 Task: Create a due date automation trigger when advanced on, on the wednesday after a card is due add fields without custom field "Resume" set to a number lower than 1 and lower or equal to 10 at 11:00 AM.
Action: Mouse moved to (1254, 103)
Screenshot: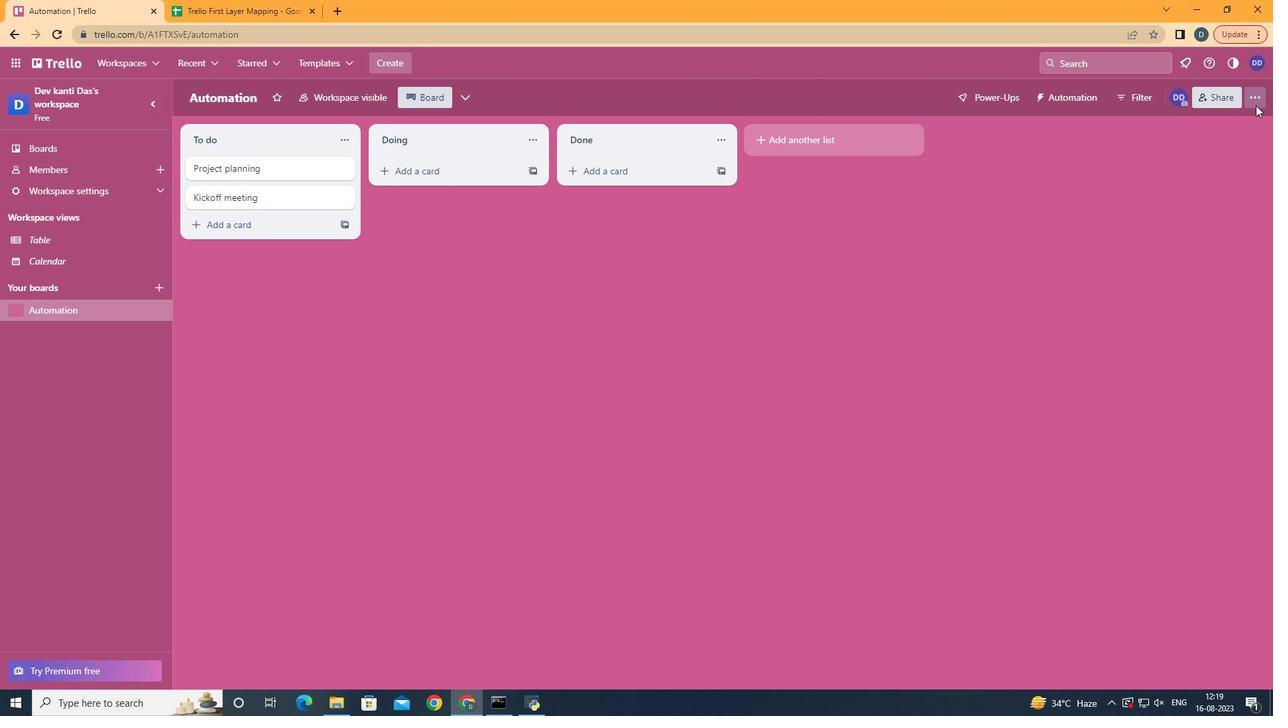 
Action: Mouse pressed left at (1254, 103)
Screenshot: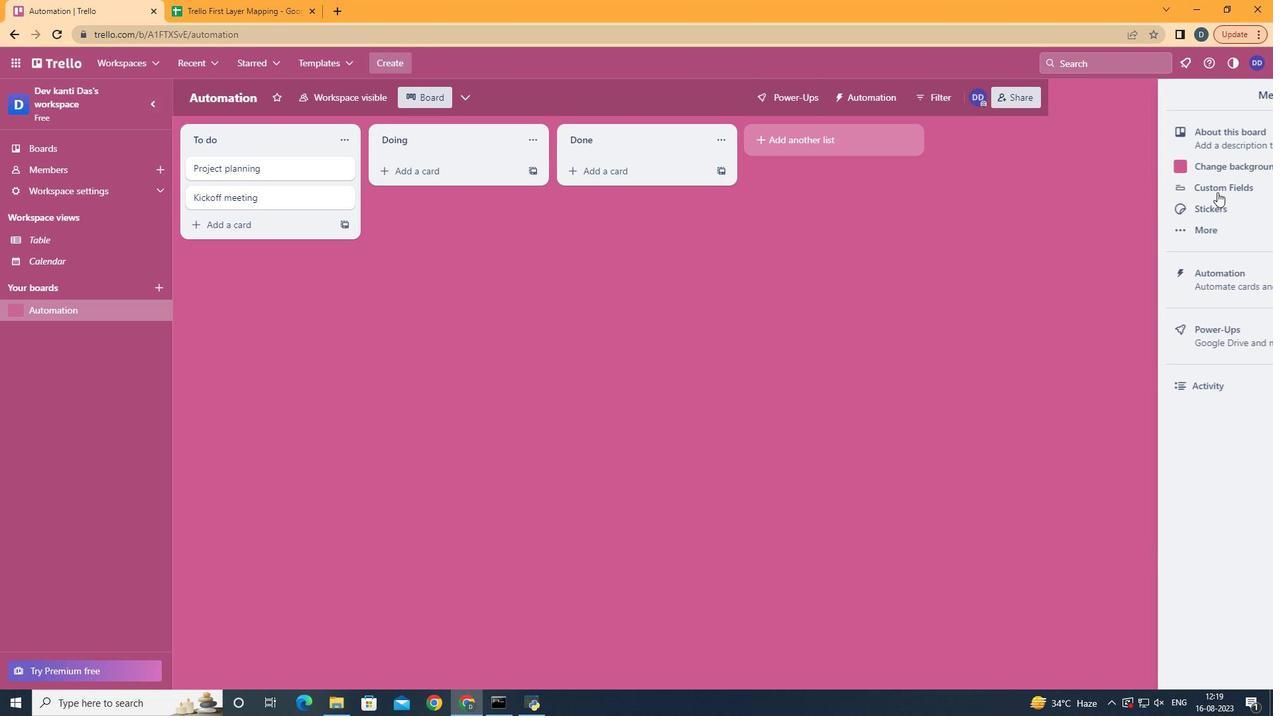 
Action: Mouse moved to (1173, 278)
Screenshot: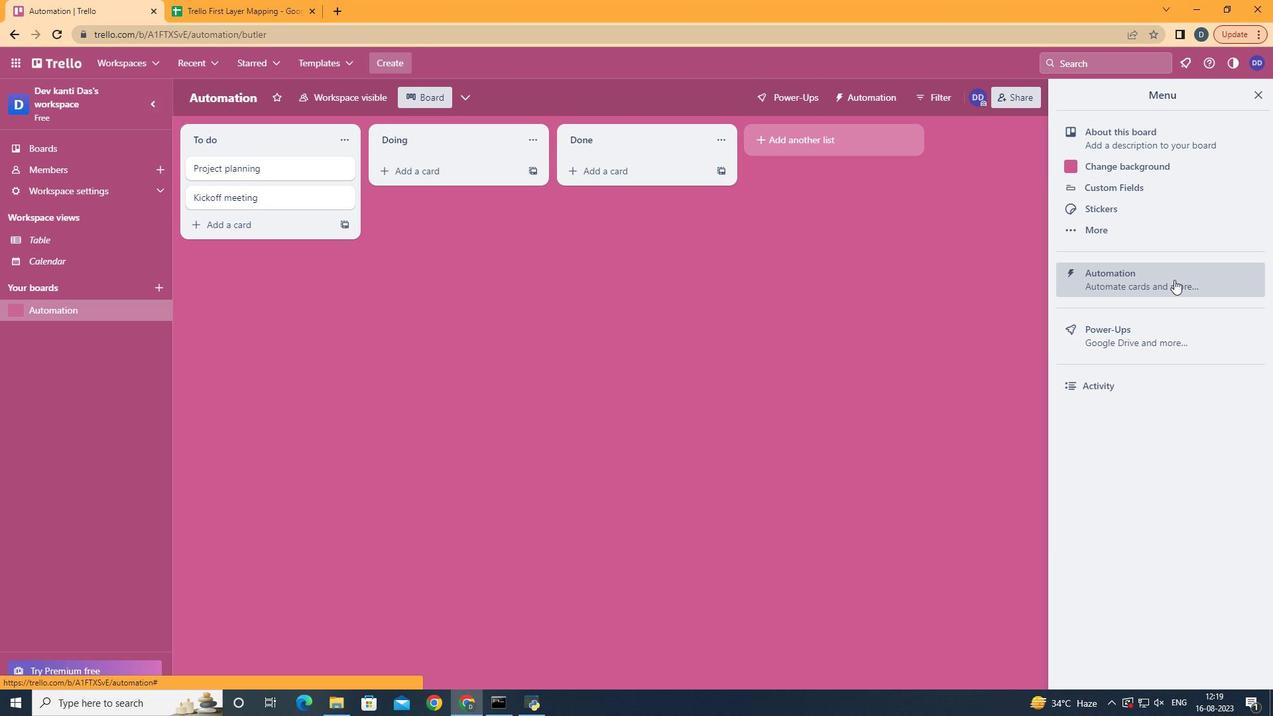 
Action: Mouse pressed left at (1173, 278)
Screenshot: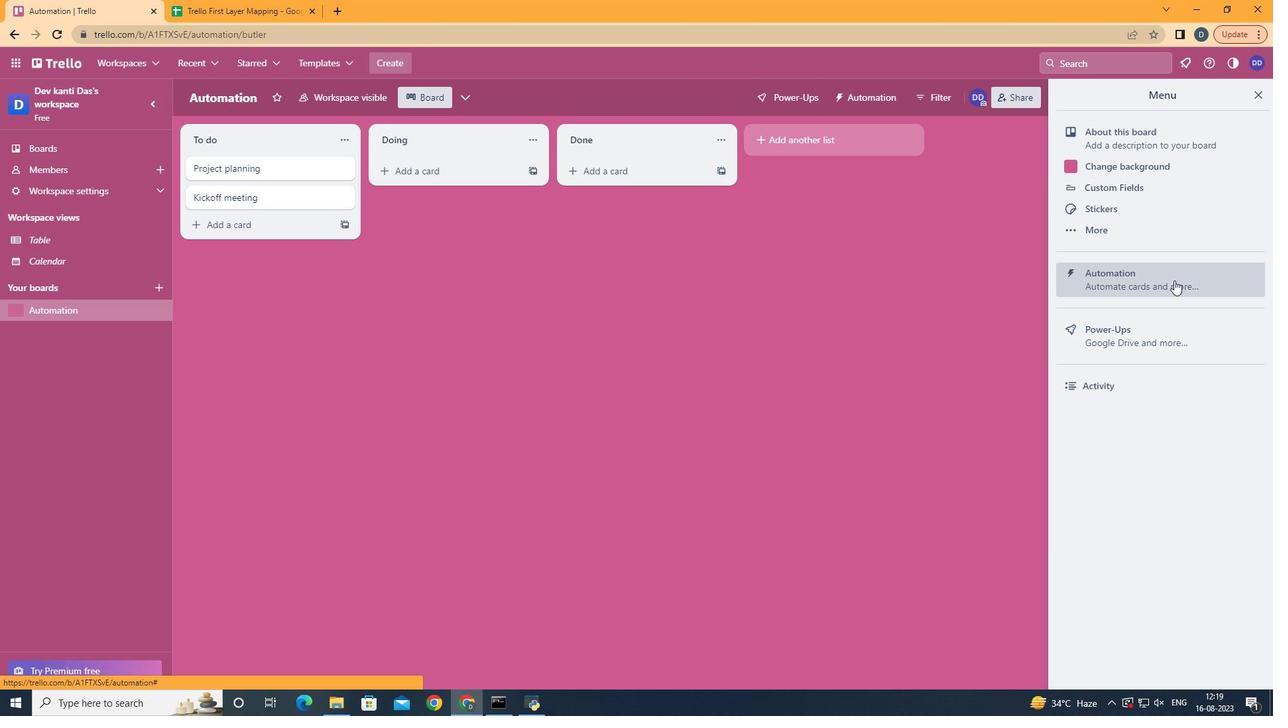 
Action: Mouse moved to (228, 267)
Screenshot: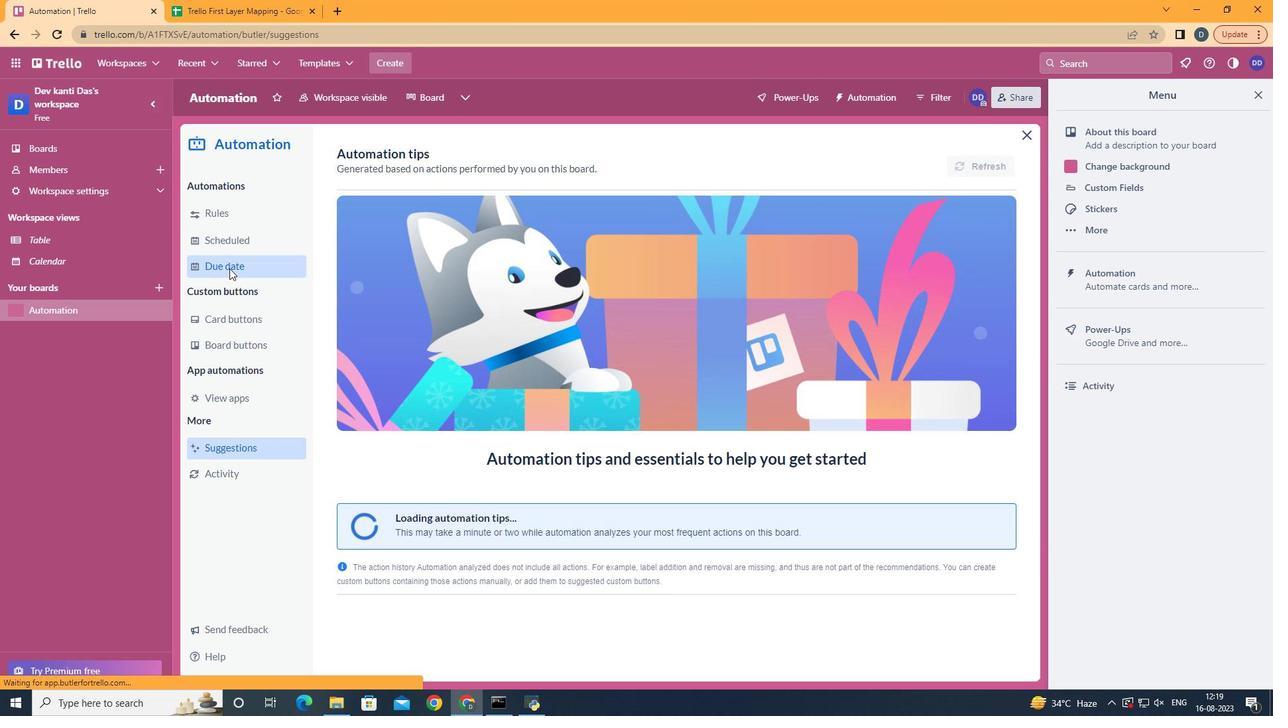 
Action: Mouse pressed left at (228, 267)
Screenshot: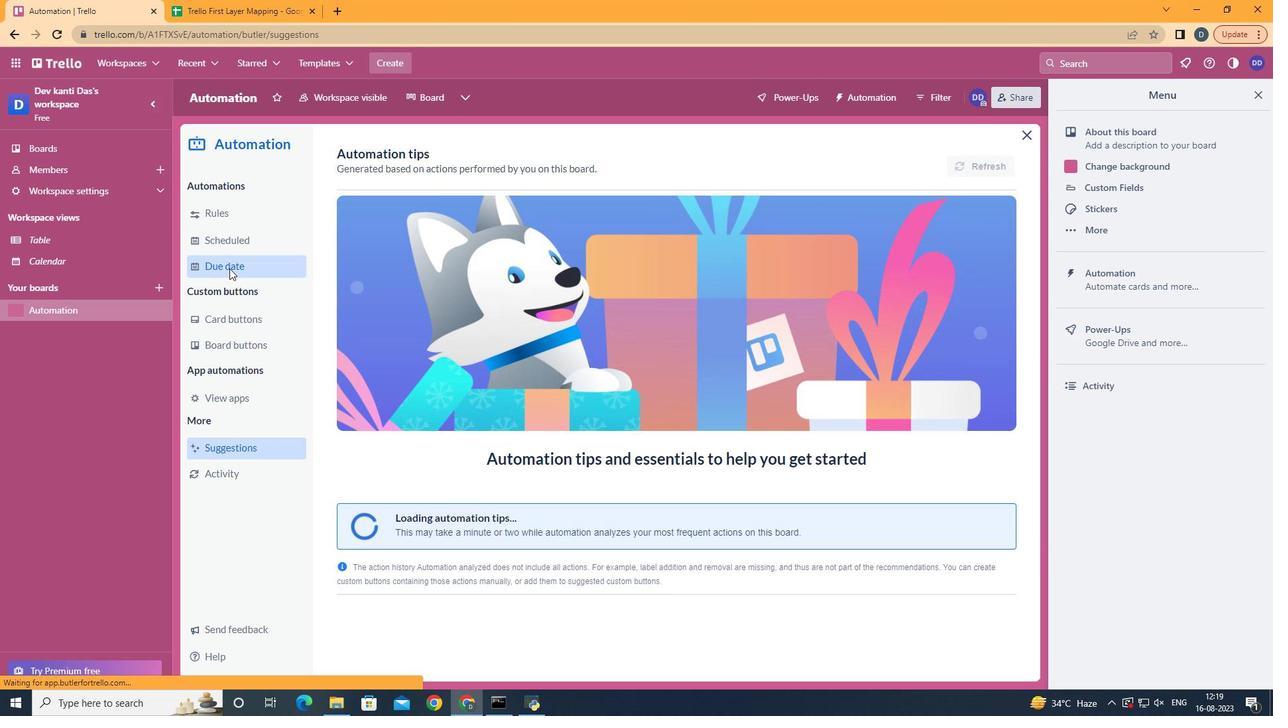 
Action: Mouse moved to (929, 162)
Screenshot: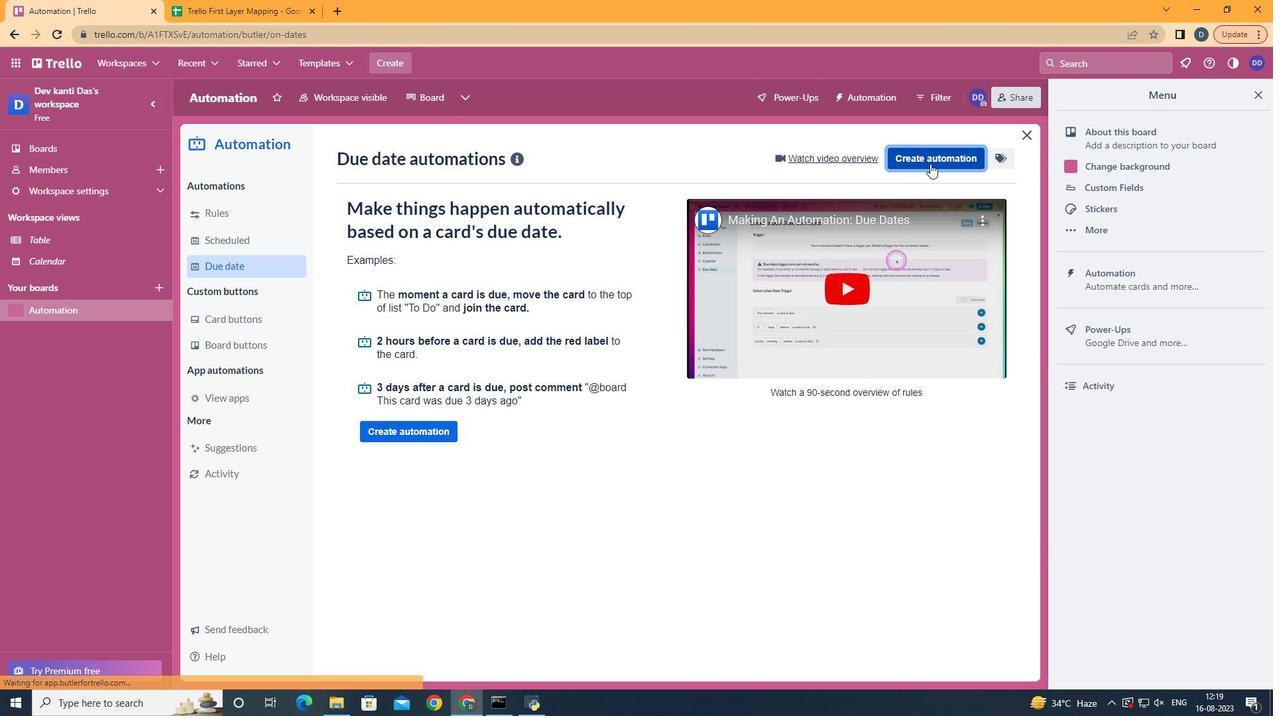 
Action: Mouse pressed left at (929, 162)
Screenshot: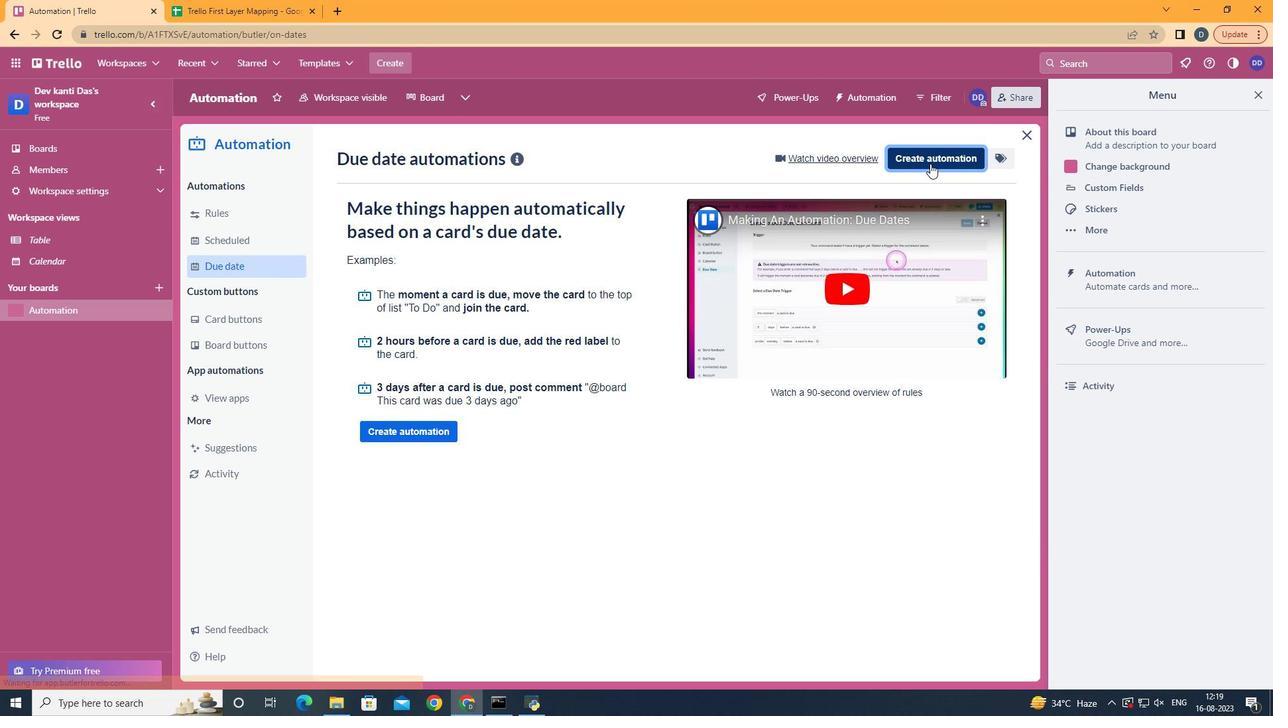 
Action: Mouse moved to (626, 273)
Screenshot: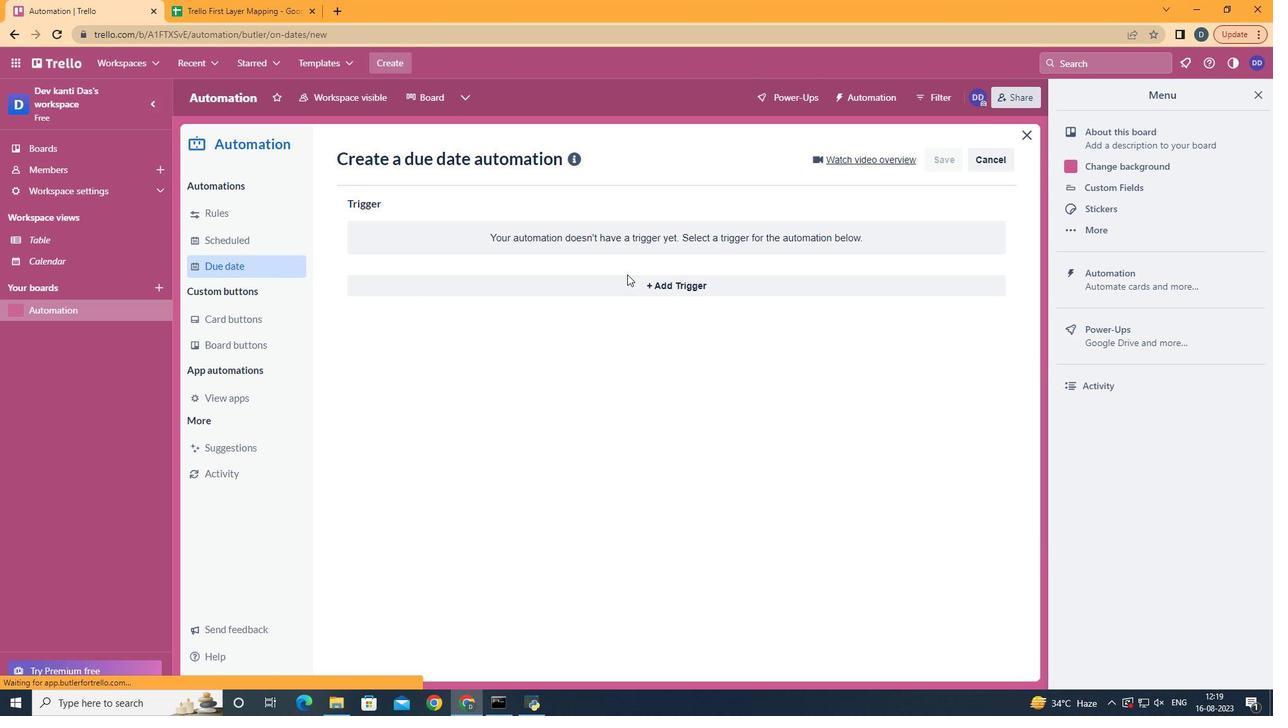 
Action: Mouse pressed left at (626, 273)
Screenshot: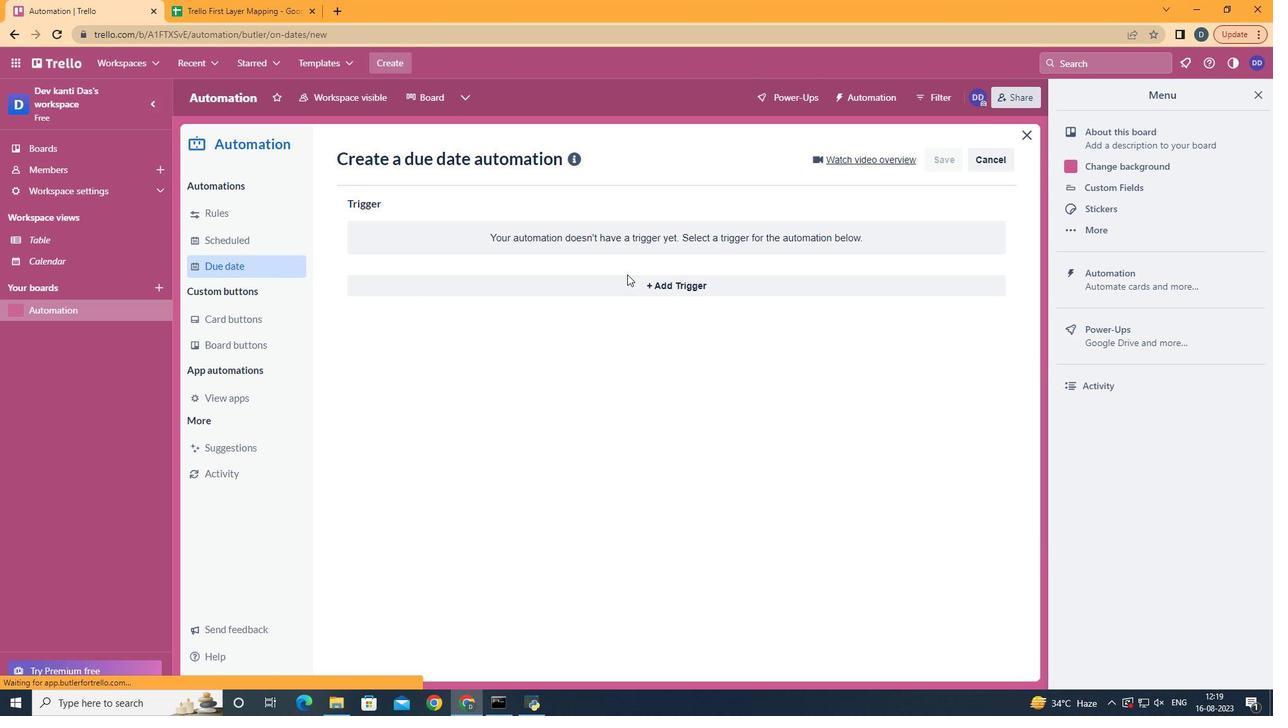 
Action: Mouse moved to (624, 278)
Screenshot: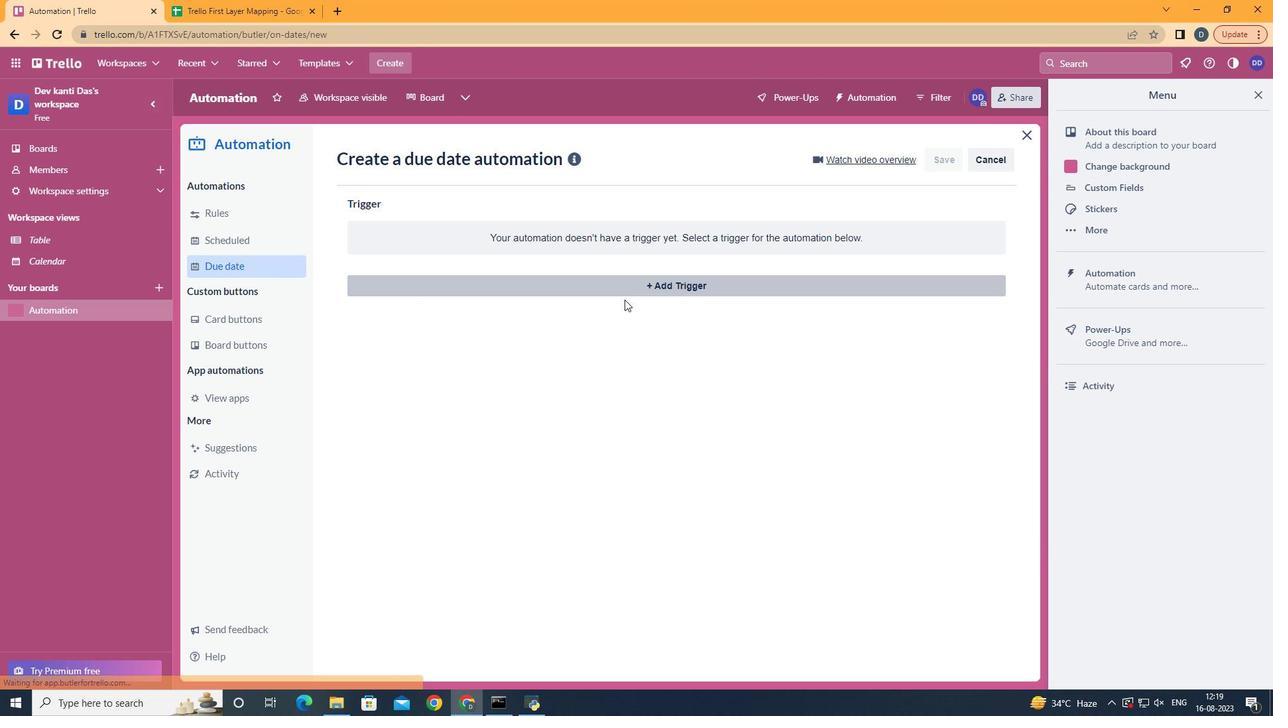
Action: Mouse pressed left at (624, 278)
Screenshot: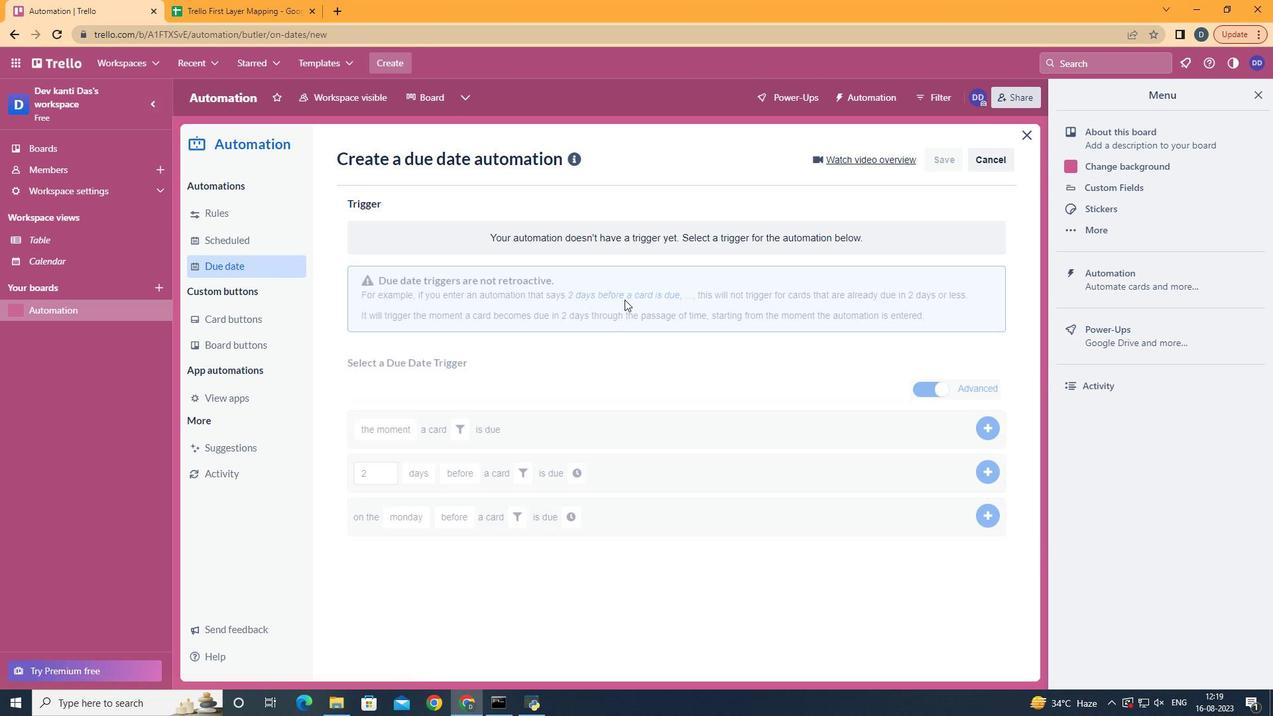 
Action: Mouse moved to (429, 401)
Screenshot: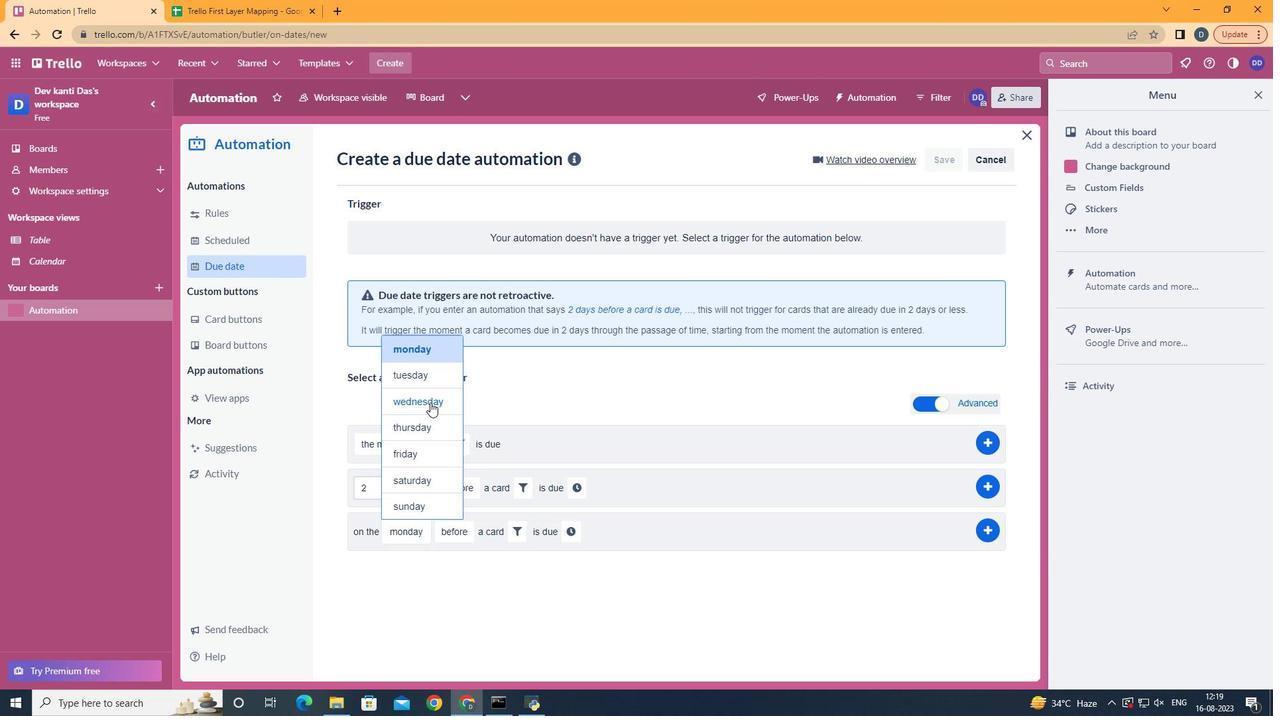 
Action: Mouse pressed left at (429, 401)
Screenshot: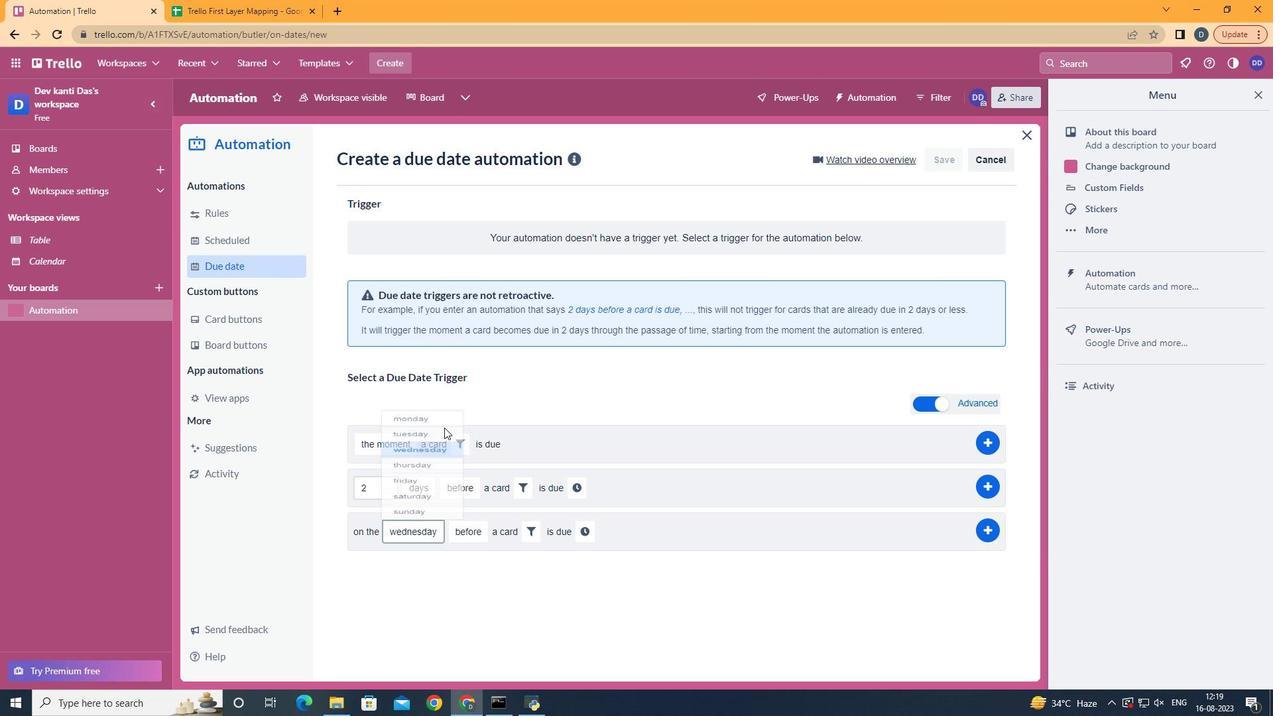 
Action: Mouse moved to (490, 584)
Screenshot: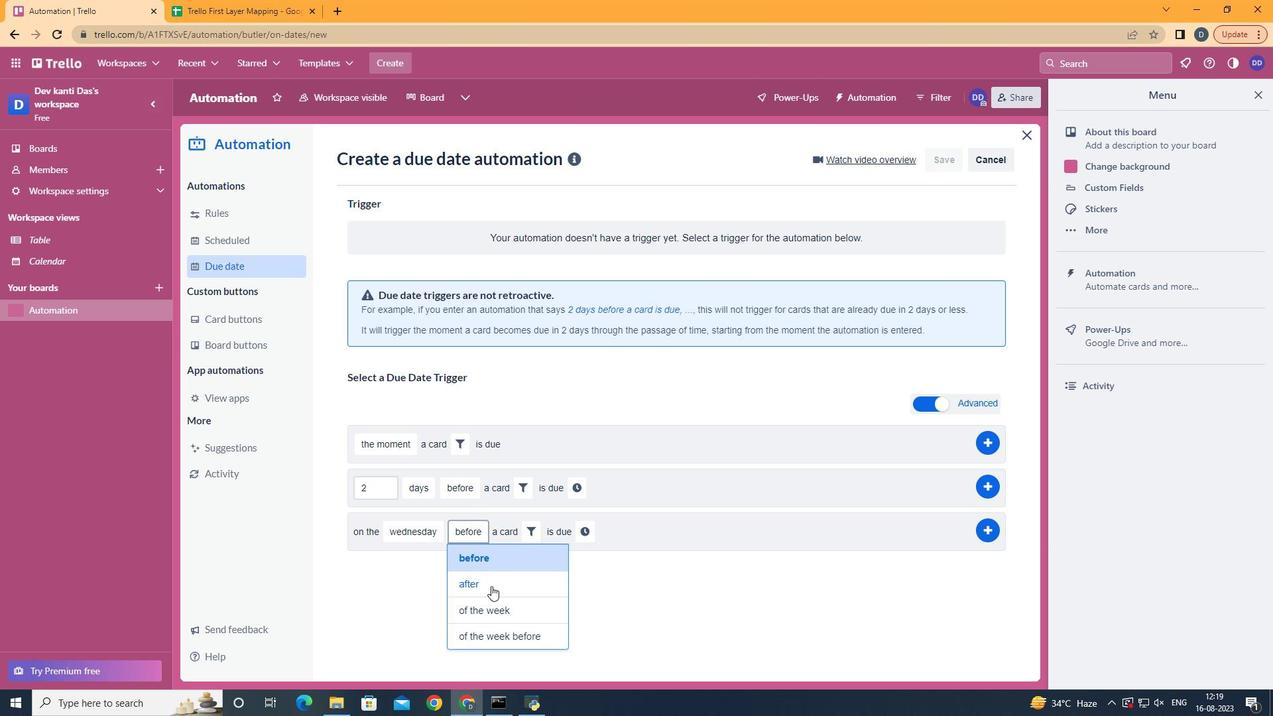 
Action: Mouse pressed left at (490, 584)
Screenshot: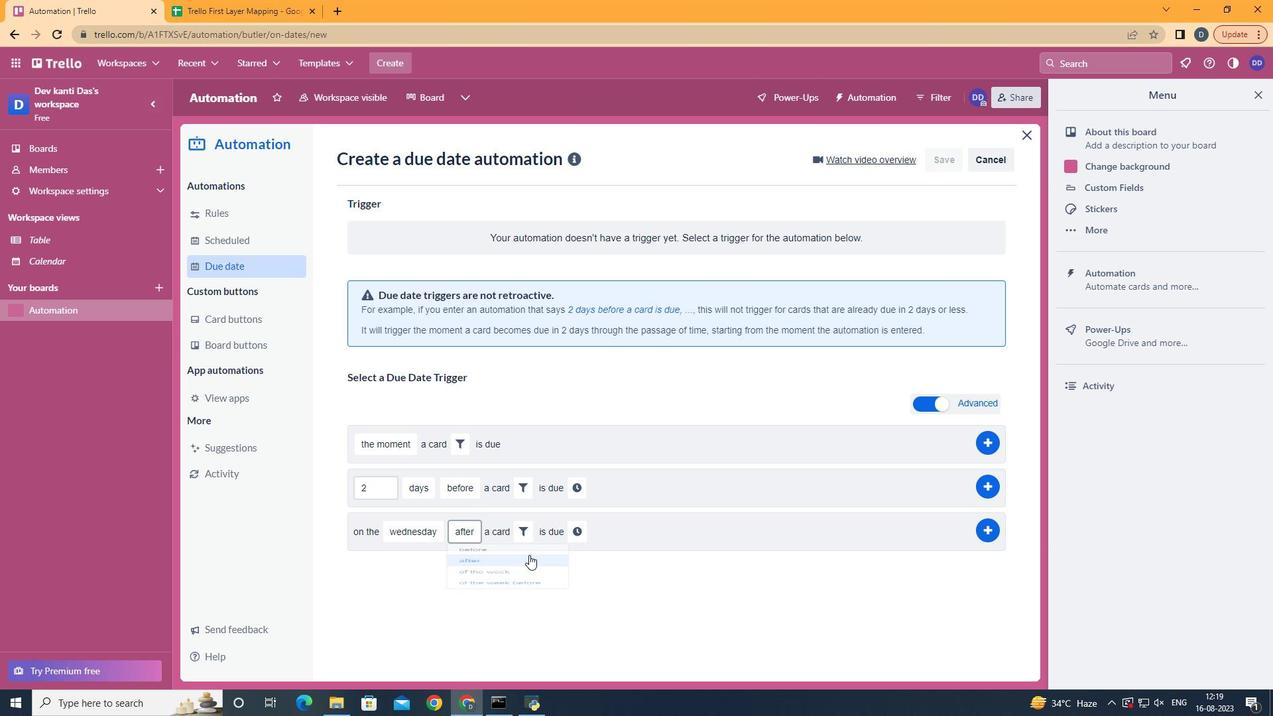 
Action: Mouse moved to (527, 535)
Screenshot: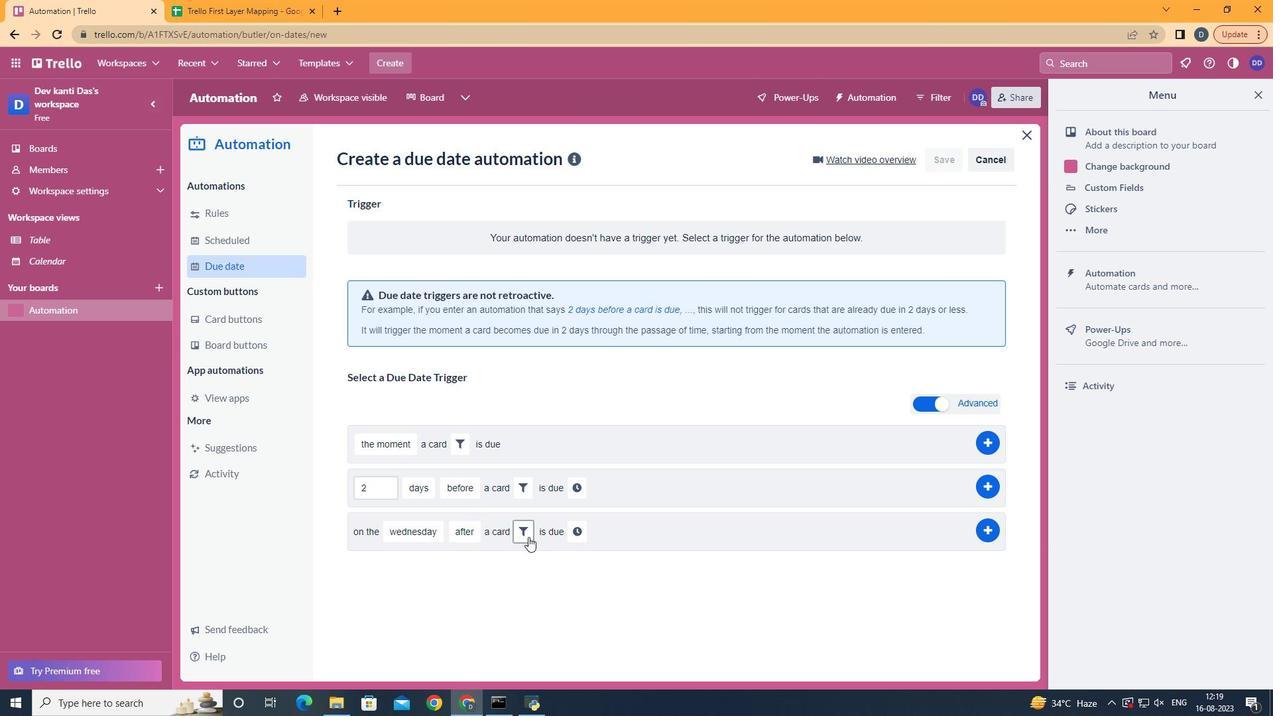 
Action: Mouse pressed left at (527, 535)
Screenshot: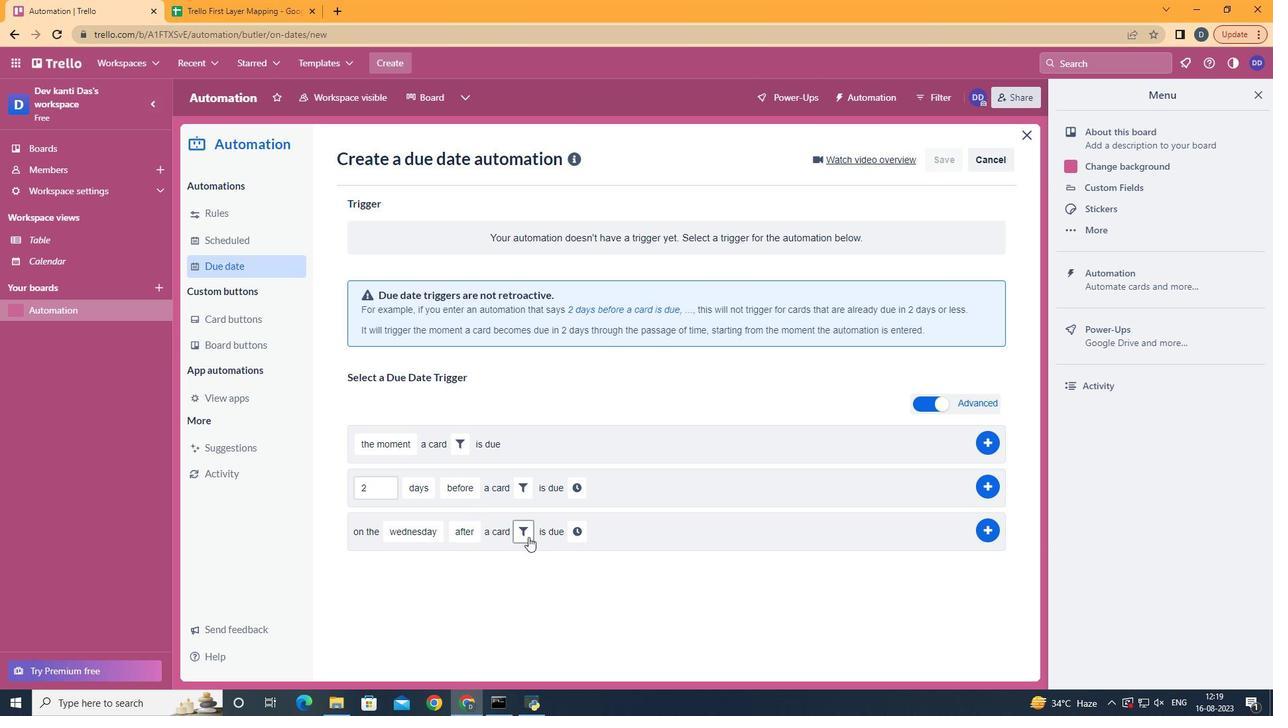 
Action: Mouse moved to (742, 565)
Screenshot: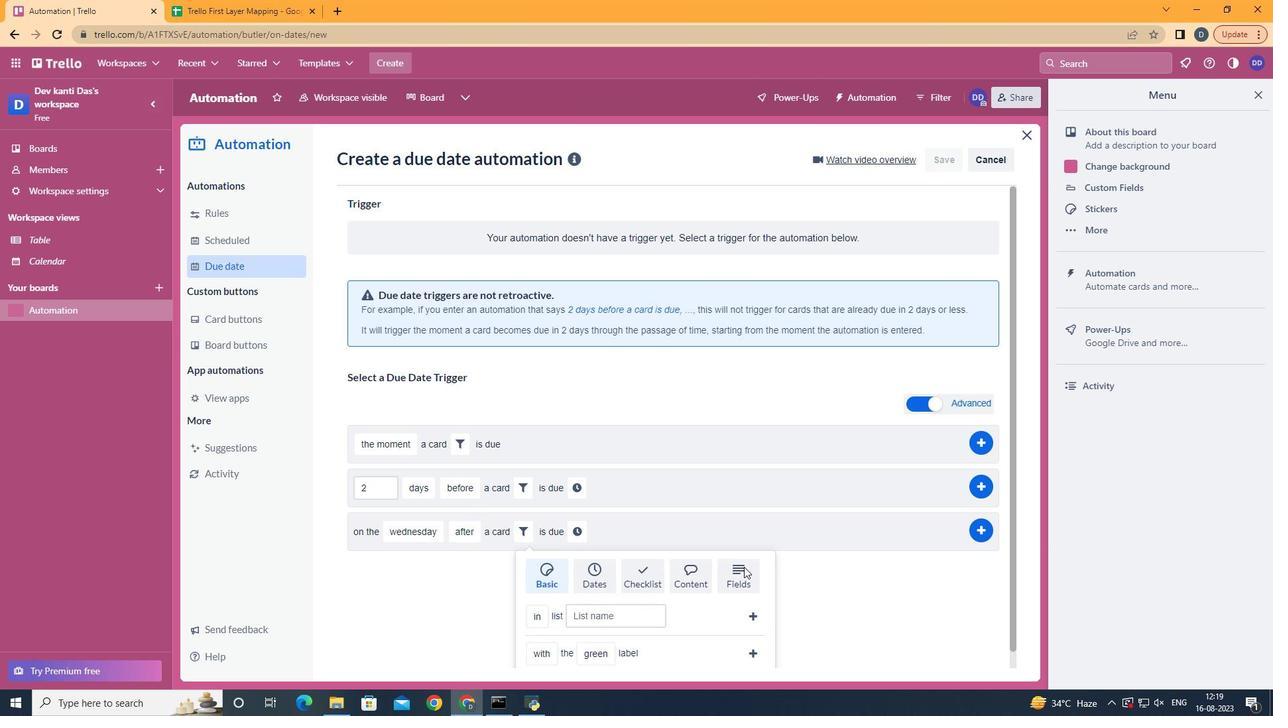 
Action: Mouse pressed left at (742, 565)
Screenshot: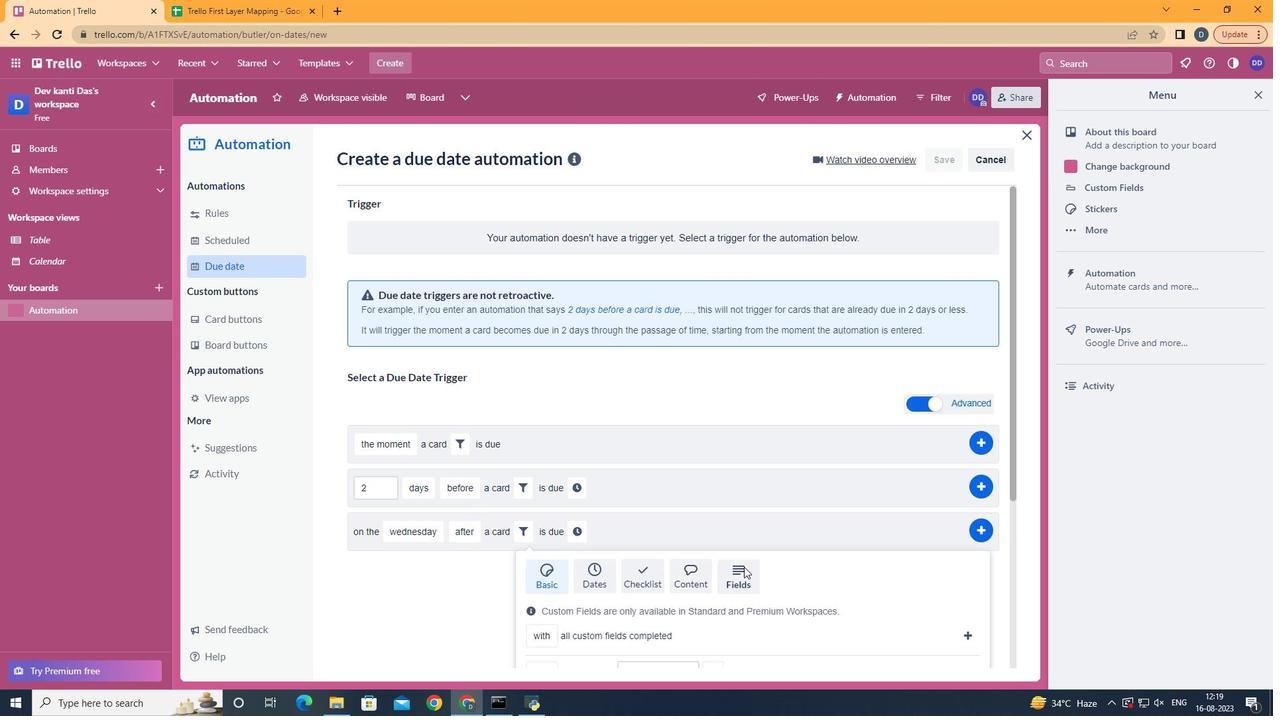 
Action: Mouse scrolled (742, 564) with delta (0, 0)
Screenshot: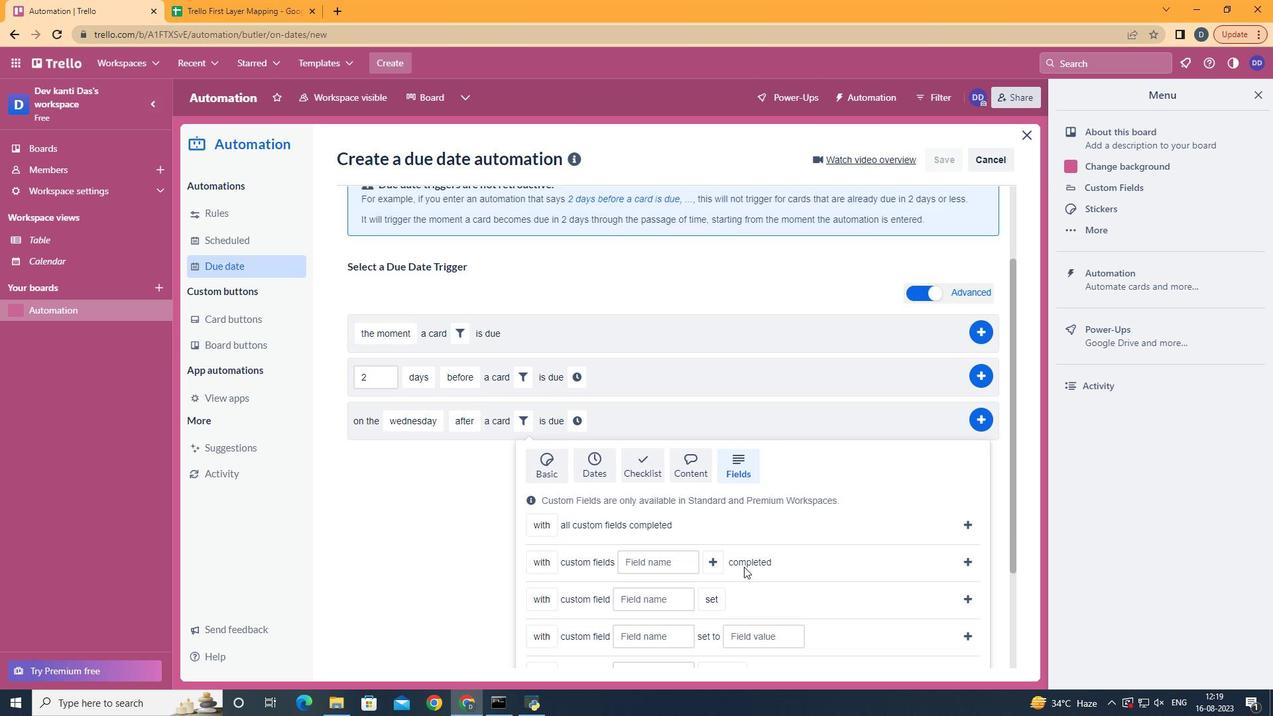 
Action: Mouse scrolled (742, 564) with delta (0, 0)
Screenshot: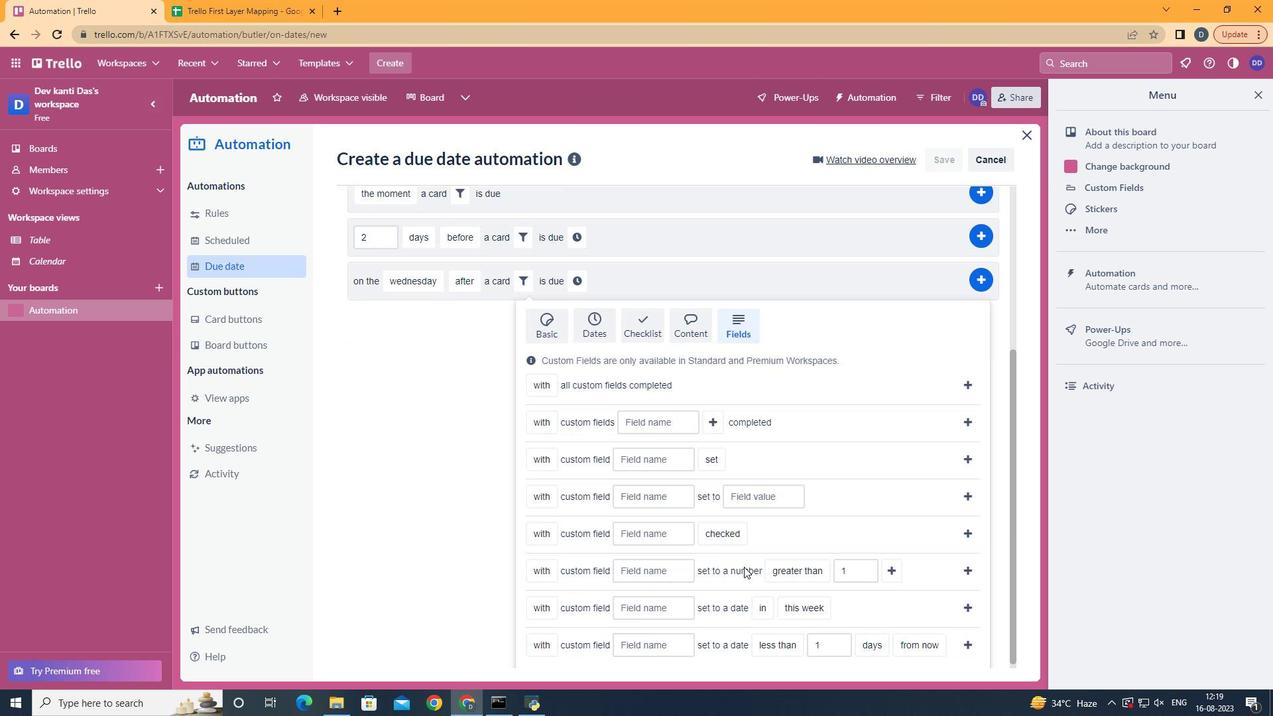 
Action: Mouse scrolled (742, 564) with delta (0, 0)
Screenshot: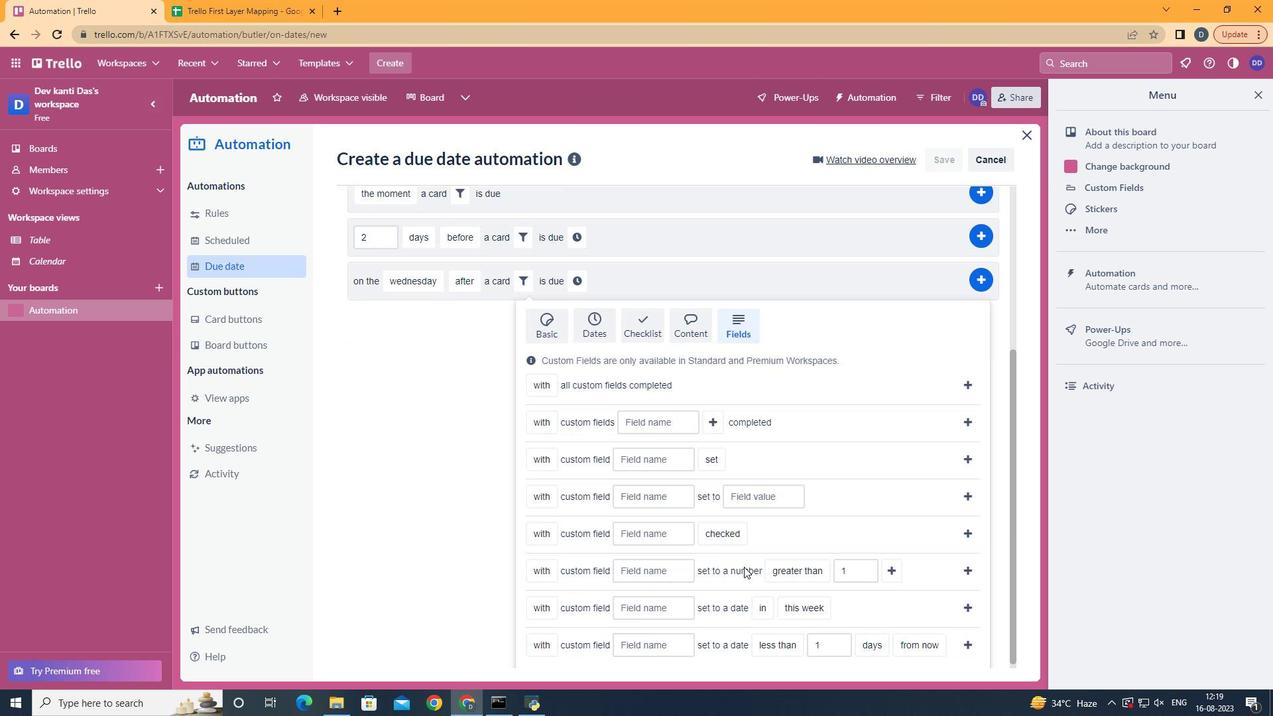 
Action: Mouse scrolled (742, 564) with delta (0, 0)
Screenshot: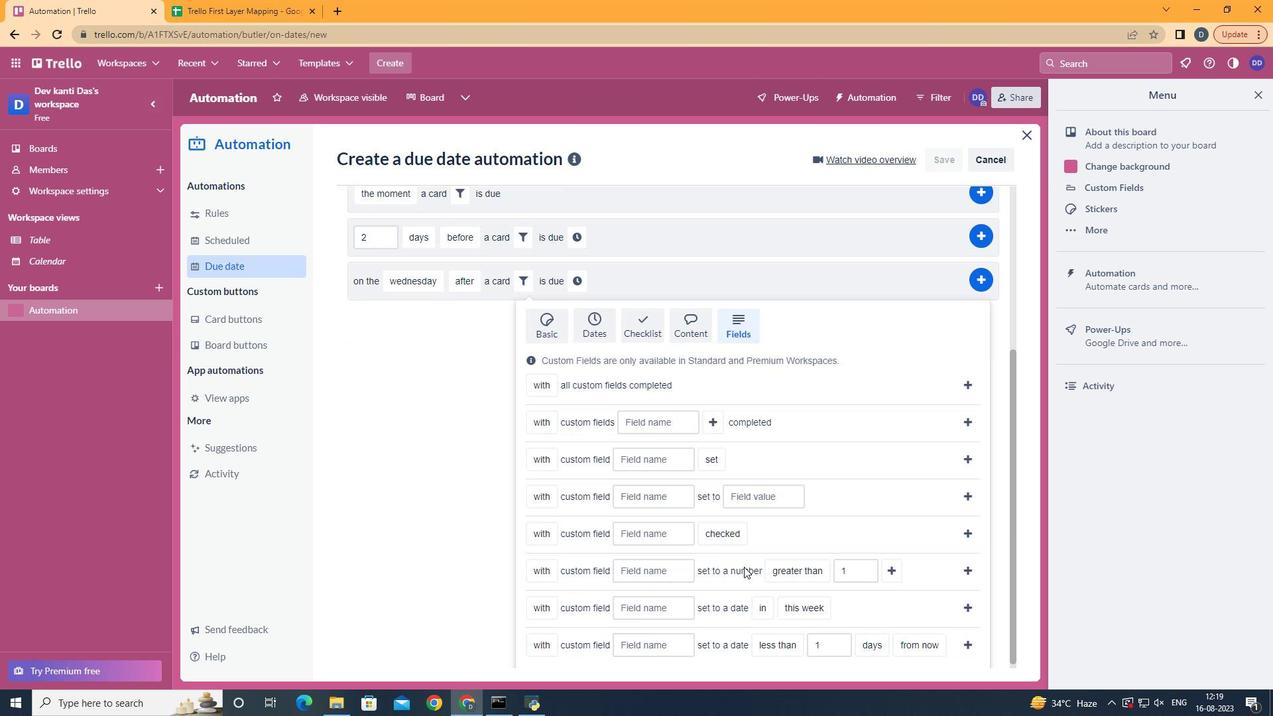 
Action: Mouse moved to (568, 612)
Screenshot: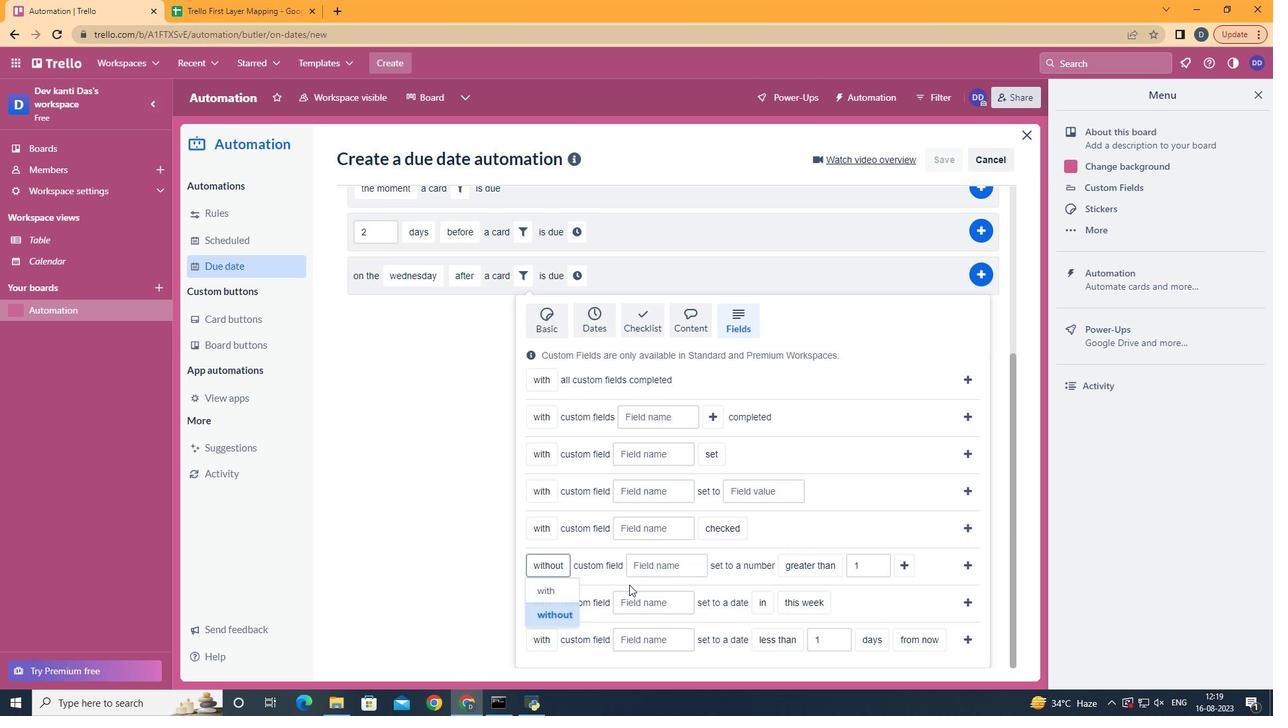 
Action: Mouse pressed left at (568, 612)
Screenshot: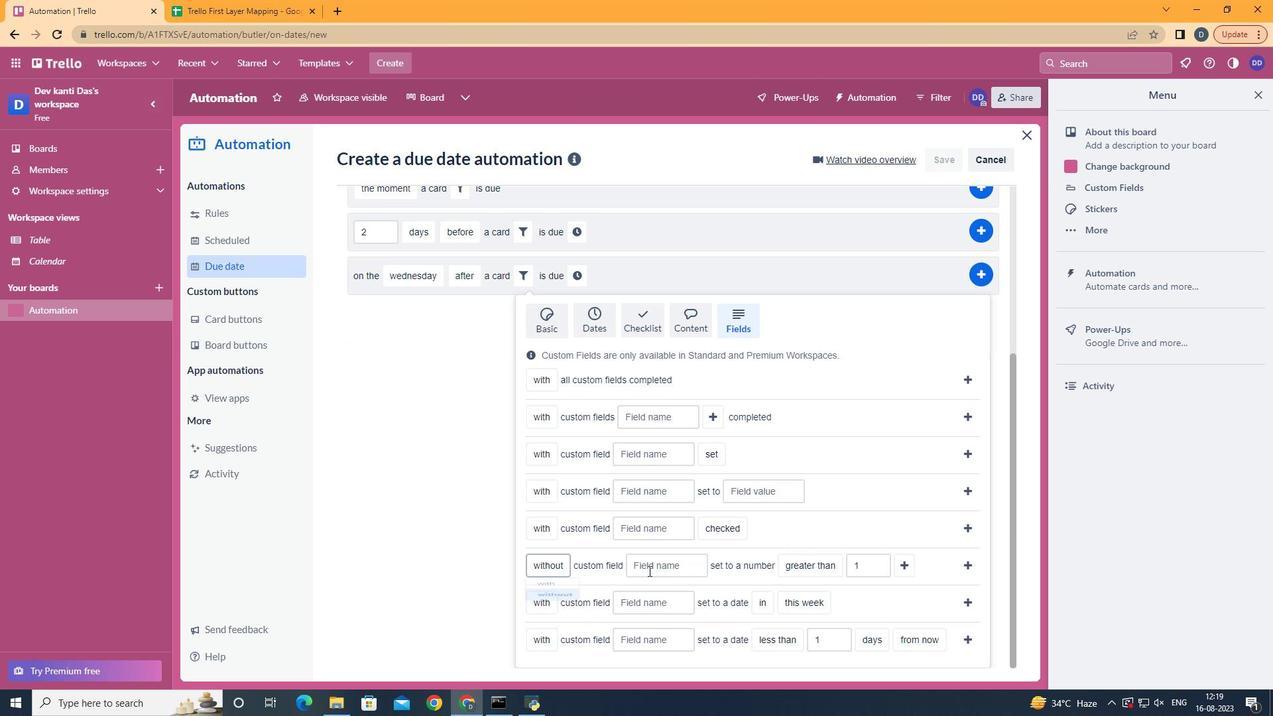 
Action: Mouse moved to (649, 567)
Screenshot: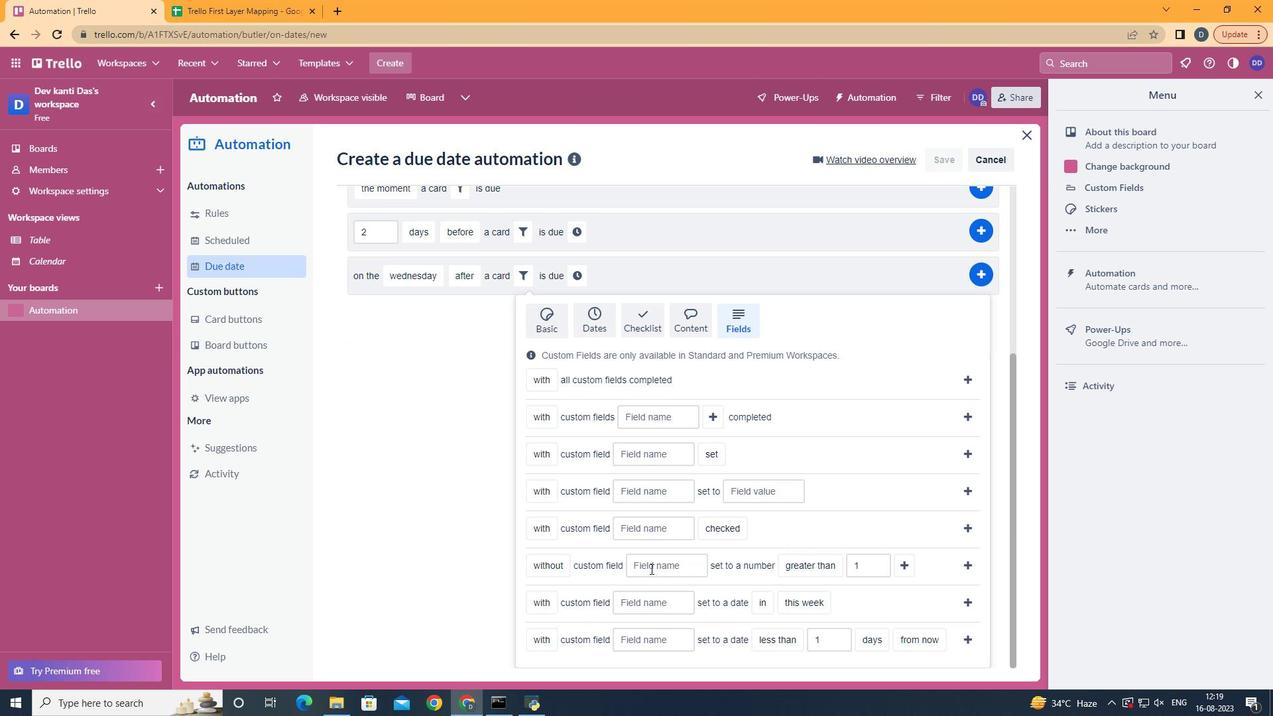 
Action: Mouse pressed left at (649, 567)
Screenshot: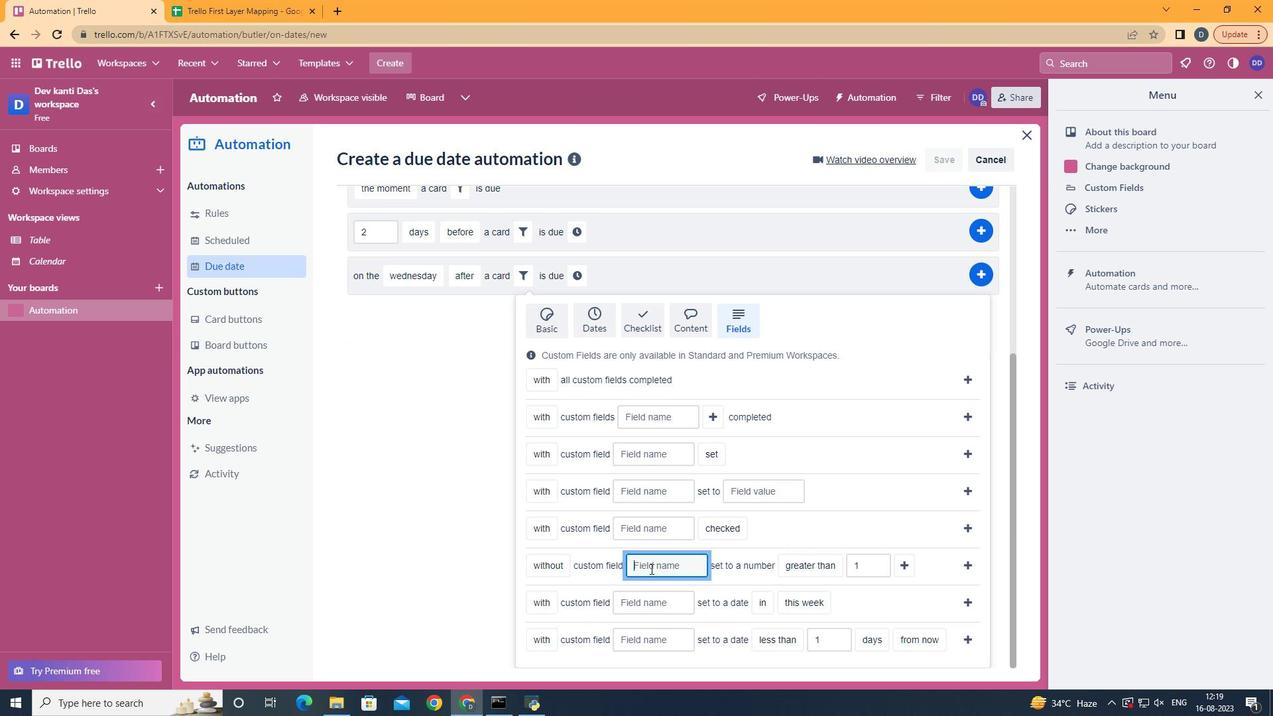 
Action: Key pressed <Key.shift>Resume
Screenshot: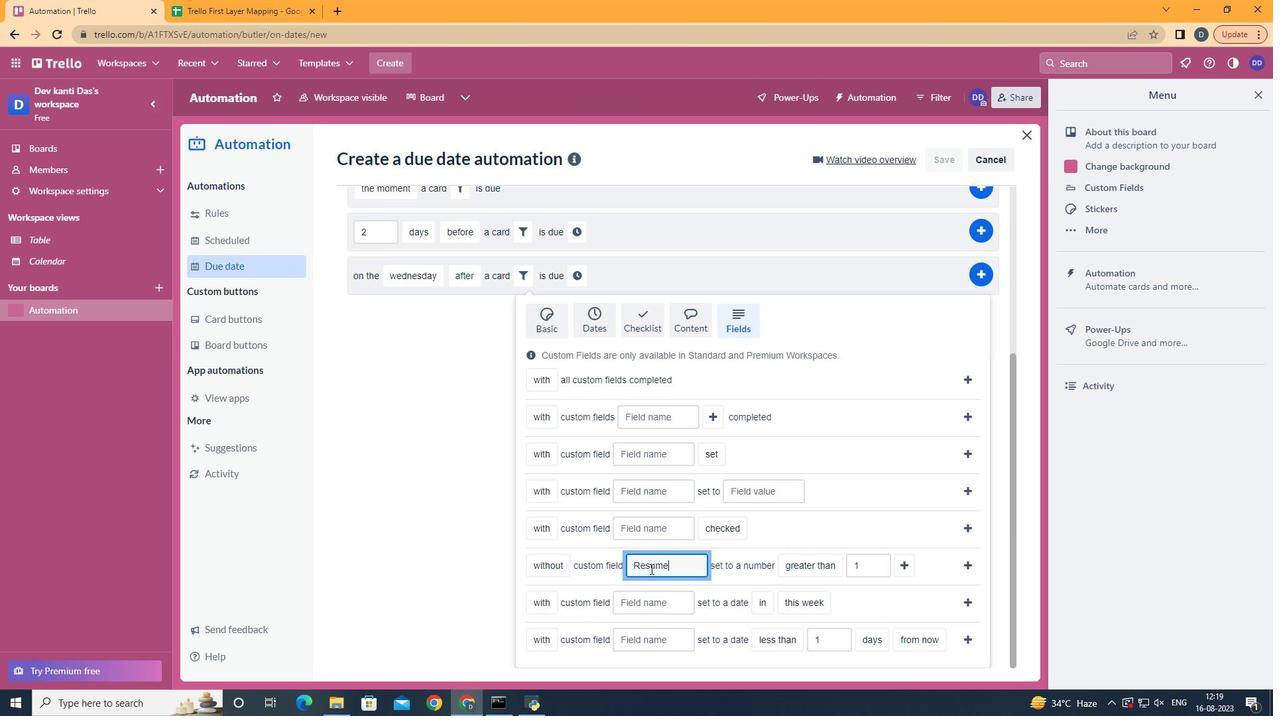 
Action: Mouse moved to (805, 519)
Screenshot: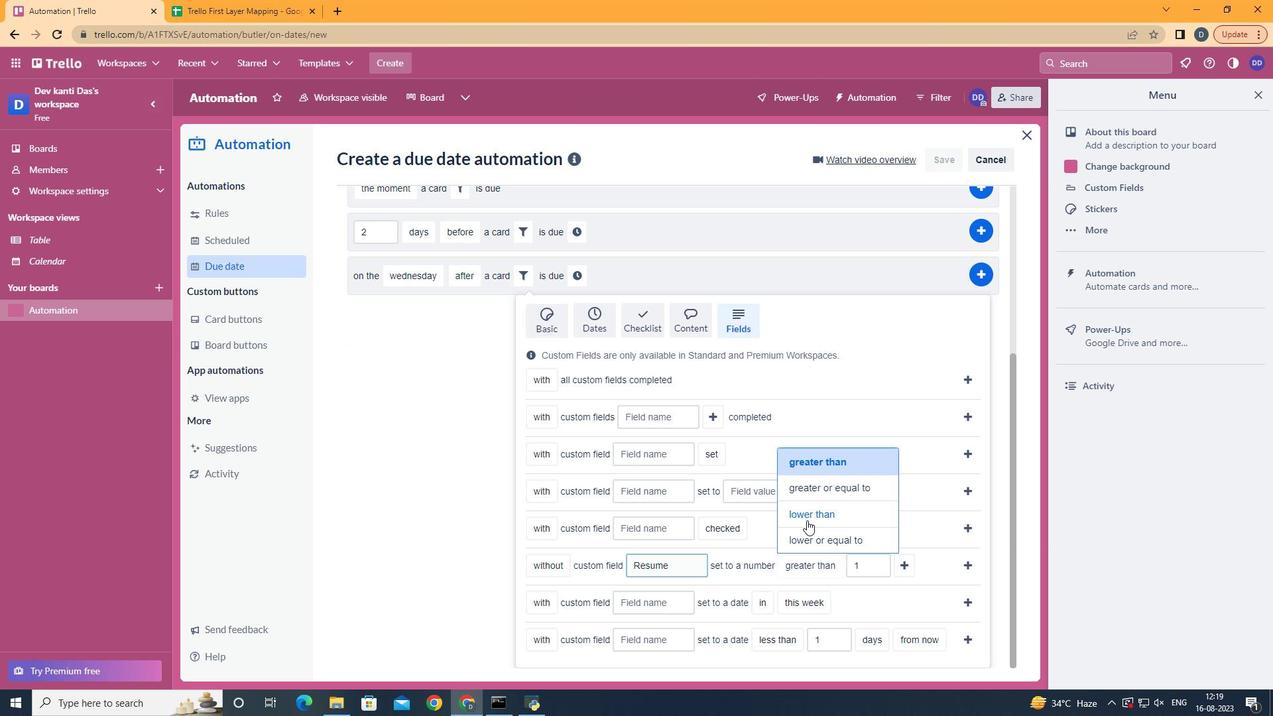 
Action: Mouse pressed left at (805, 519)
Screenshot: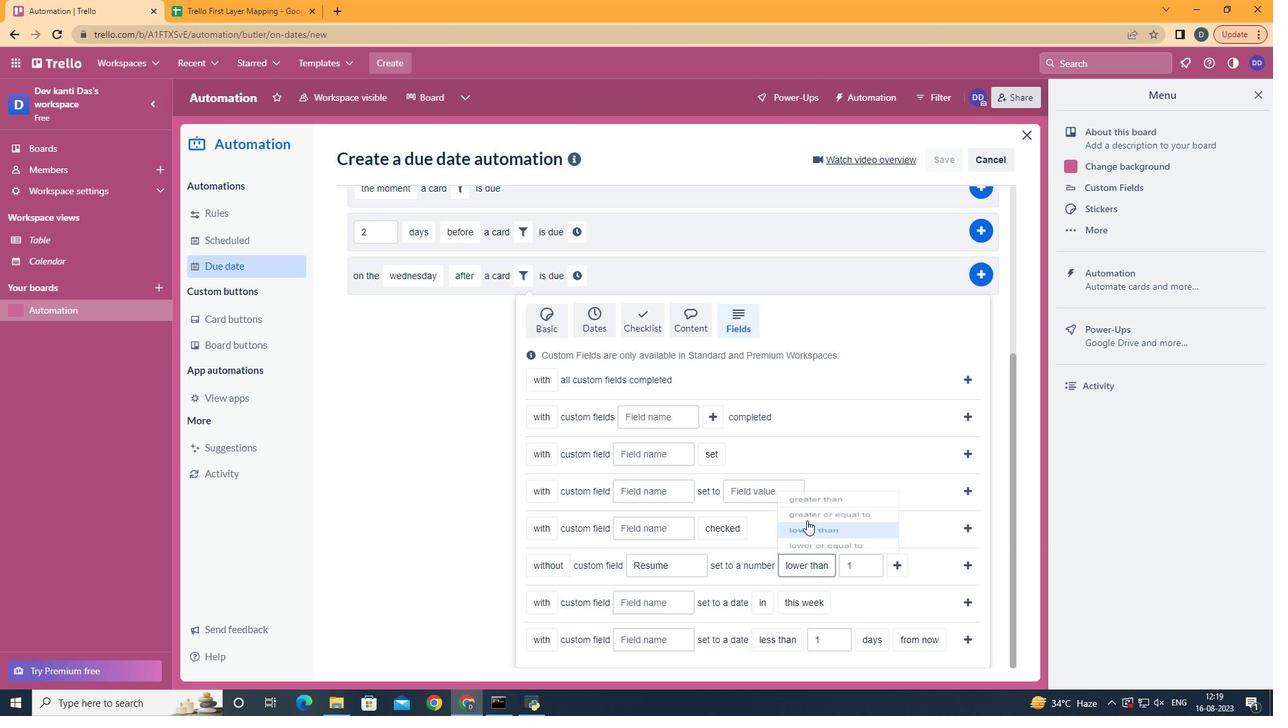 
Action: Mouse moved to (895, 570)
Screenshot: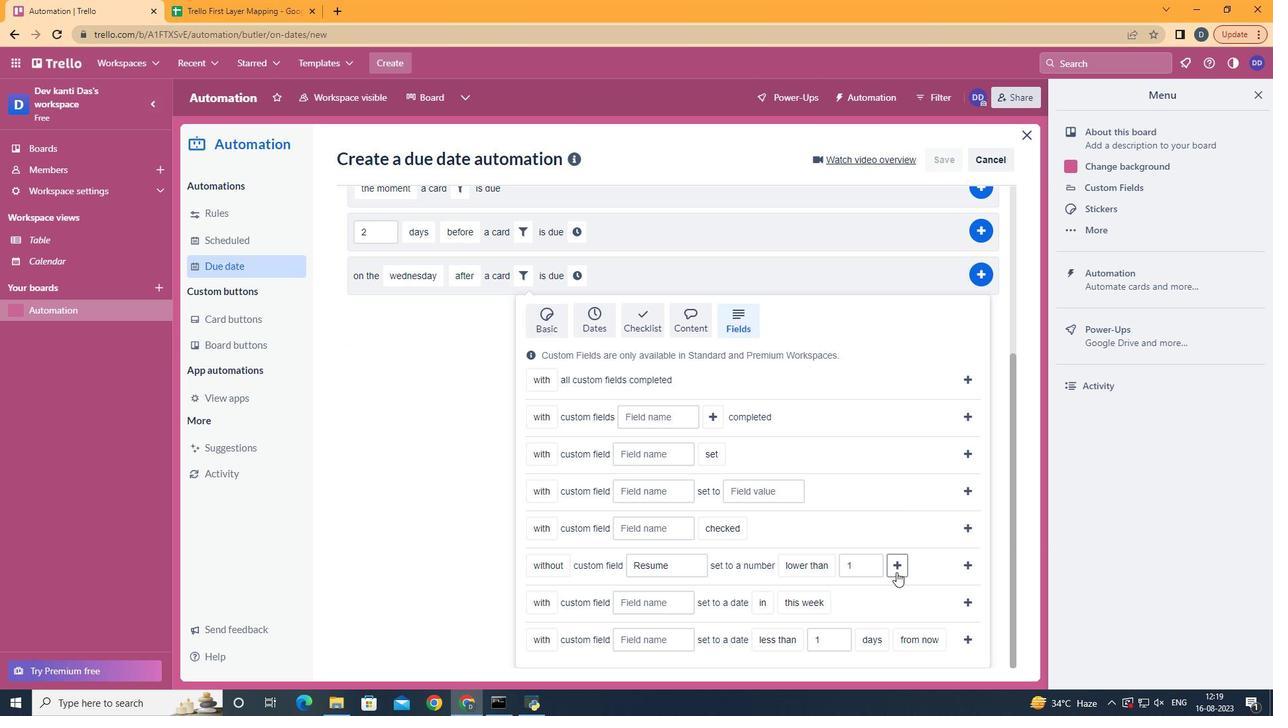 
Action: Mouse pressed left at (895, 570)
Screenshot: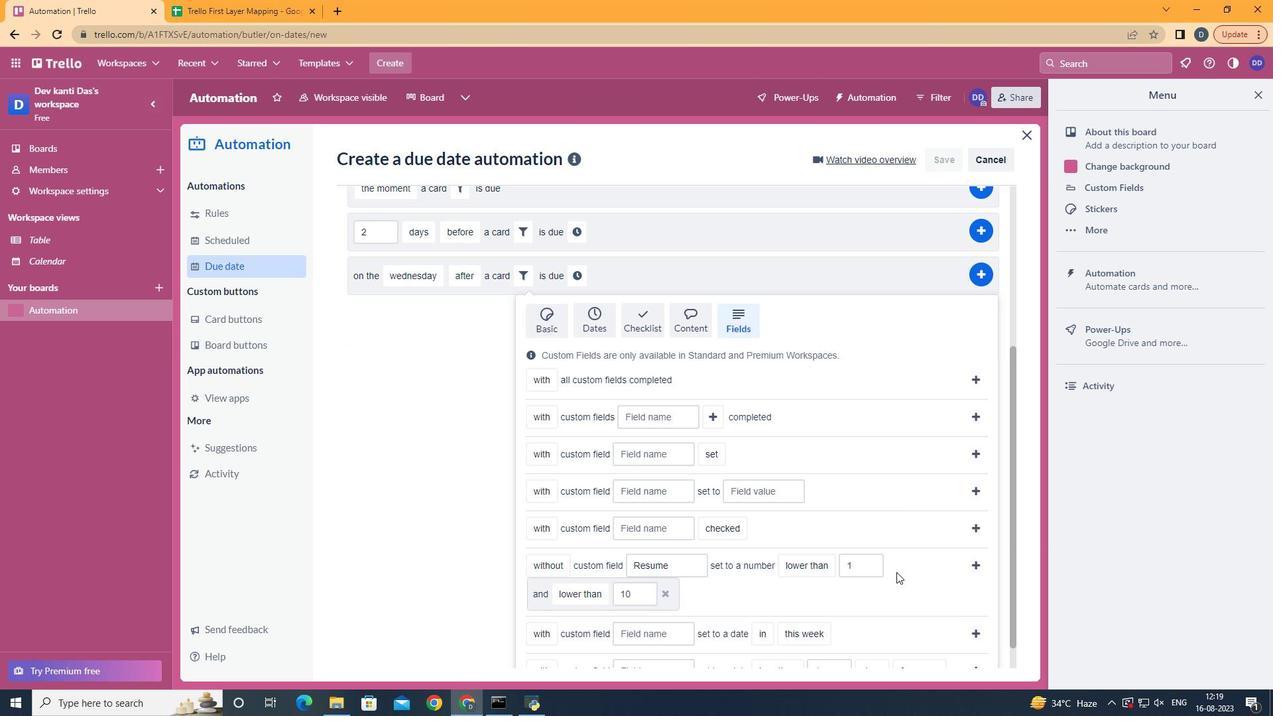 
Action: Mouse moved to (602, 514)
Screenshot: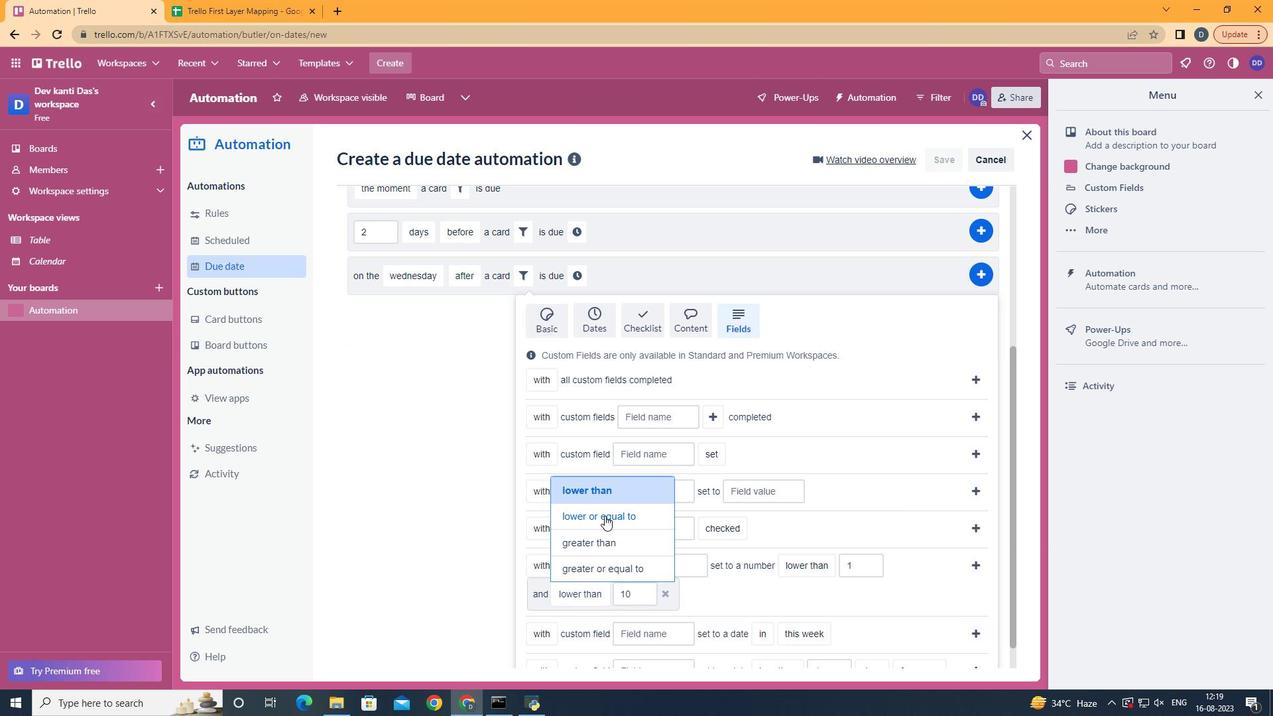 
Action: Mouse pressed left at (602, 514)
Screenshot: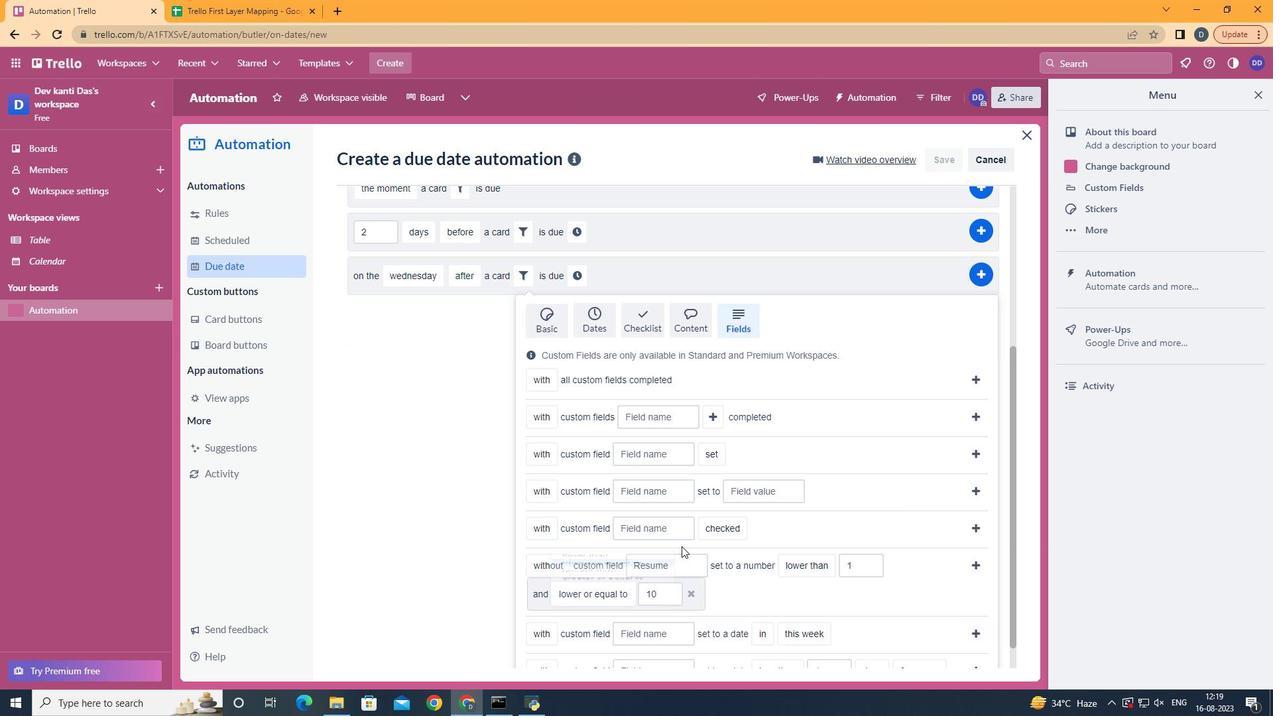 
Action: Mouse moved to (978, 566)
Screenshot: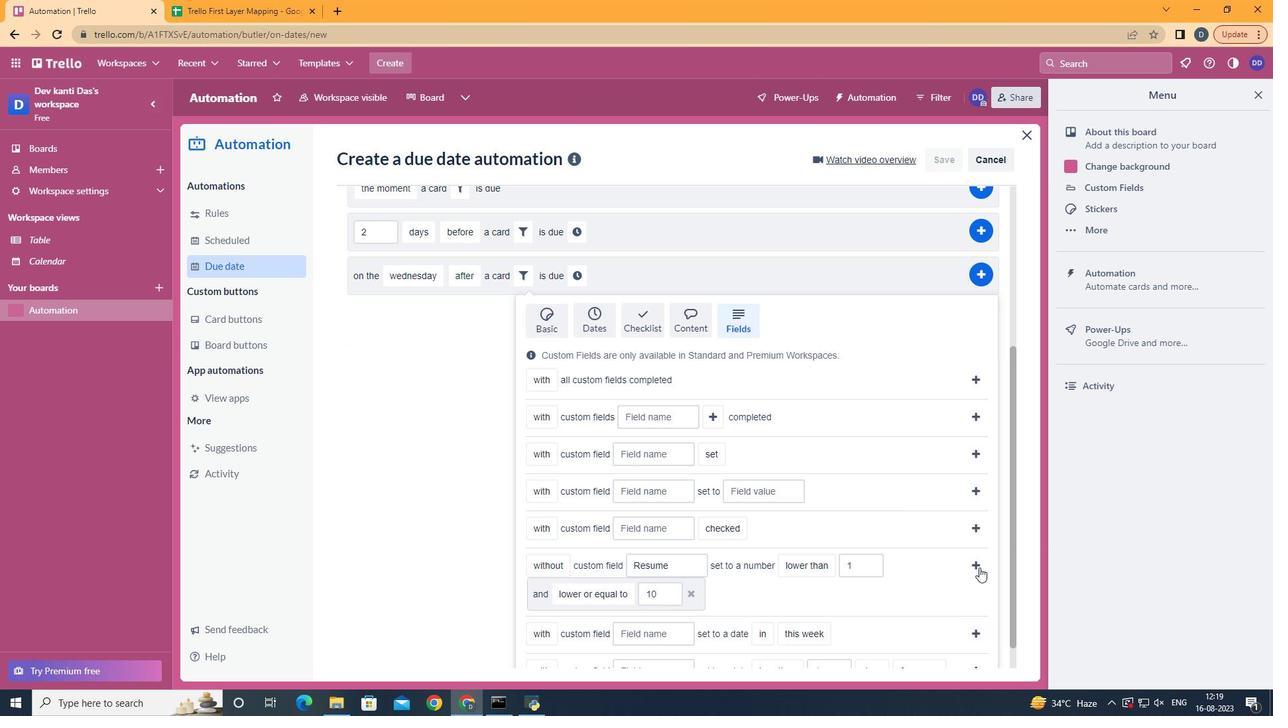 
Action: Mouse pressed left at (978, 566)
Screenshot: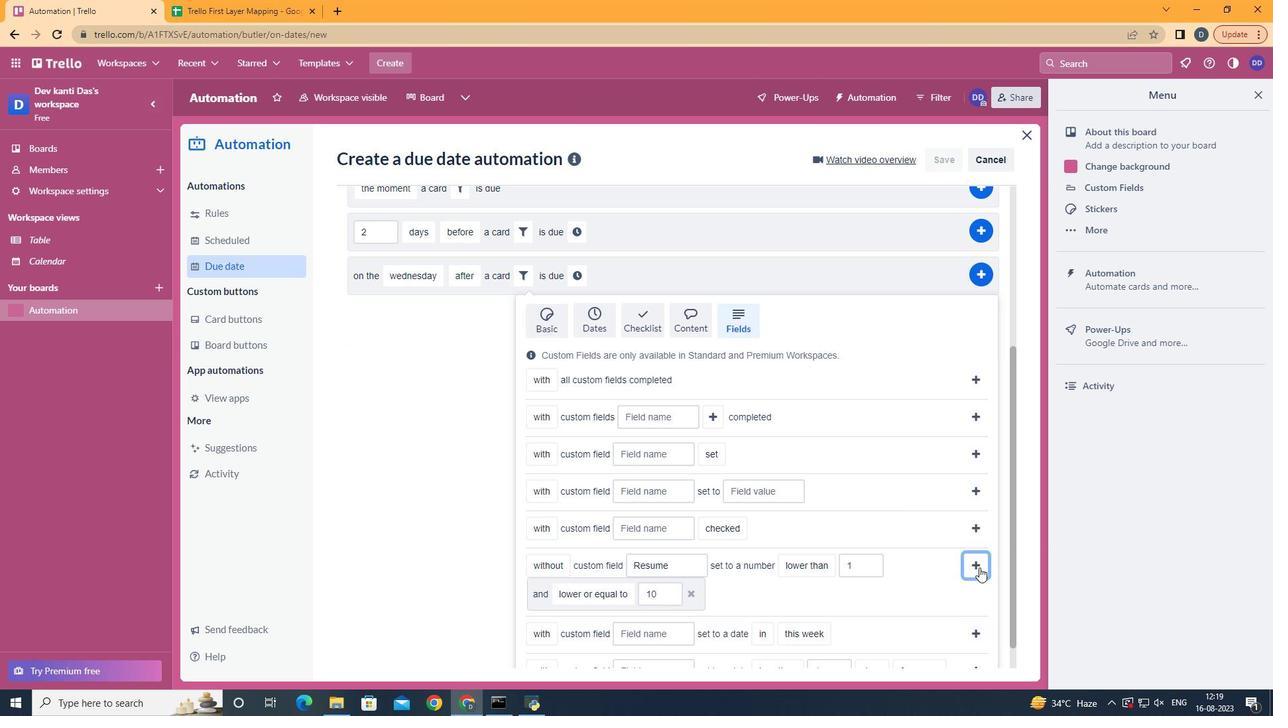 
Action: Mouse moved to (362, 550)
Screenshot: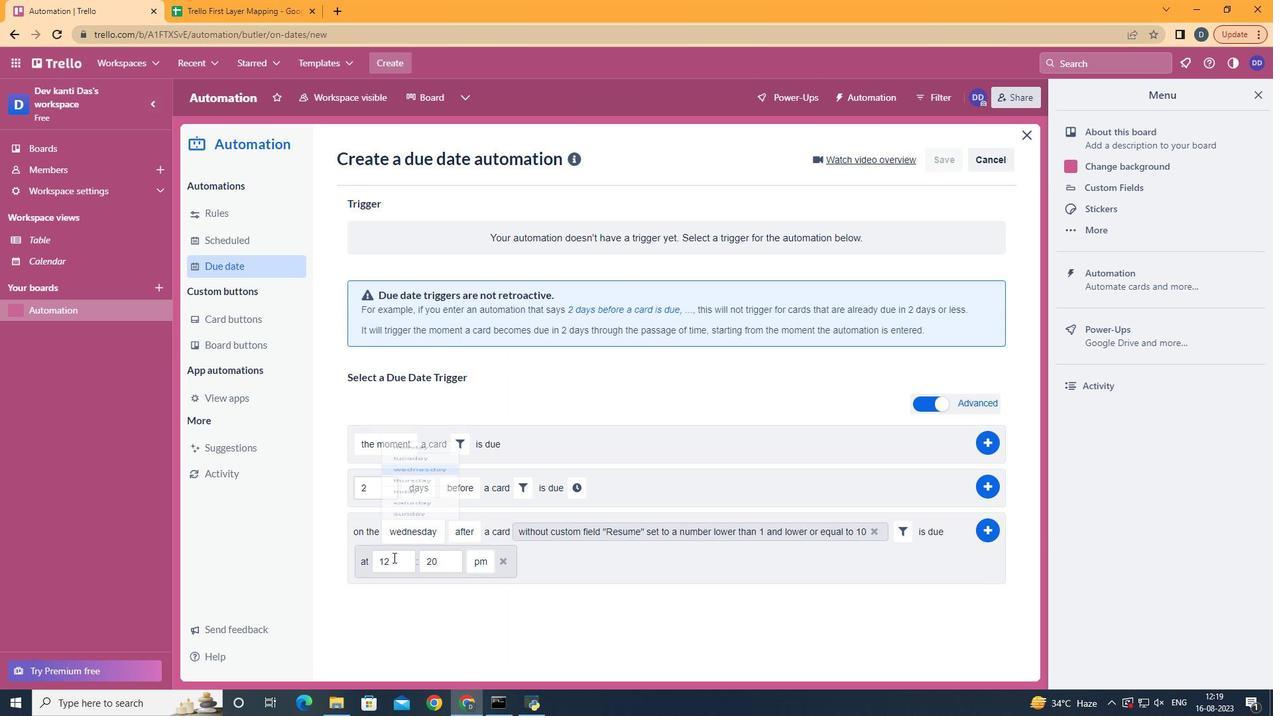 
Action: Mouse pressed left at (362, 550)
Screenshot: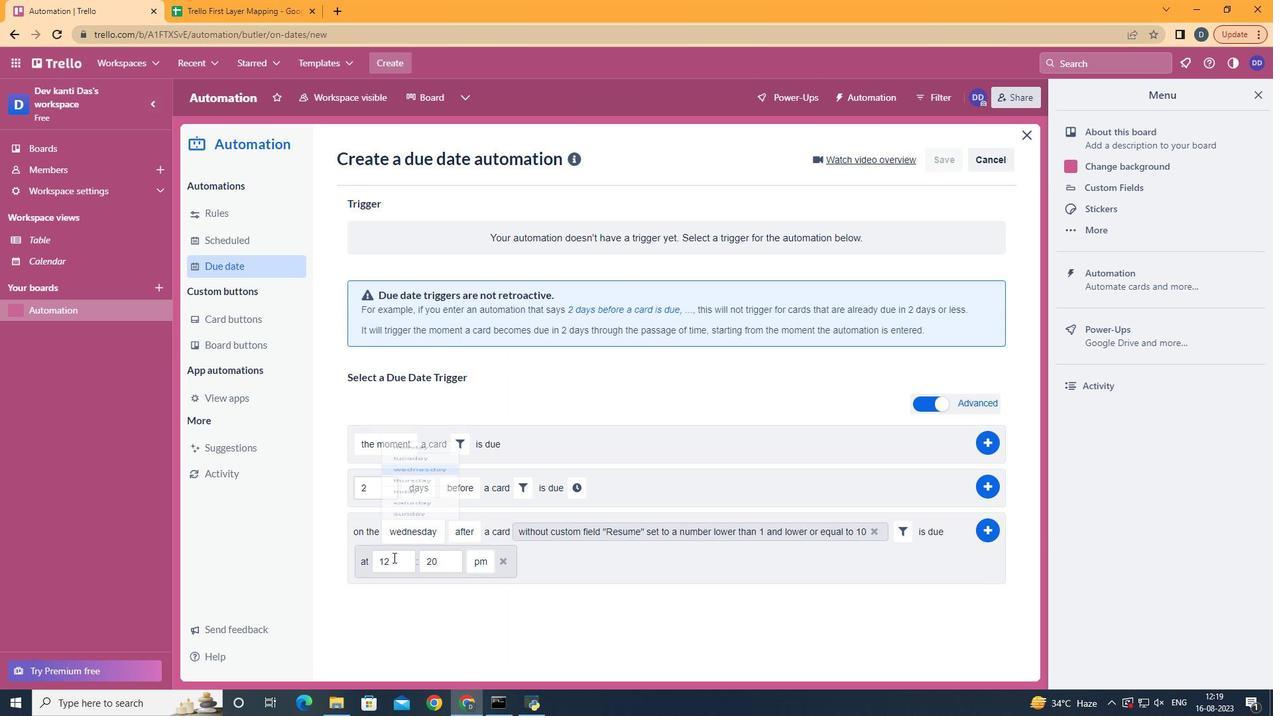 
Action: Mouse moved to (392, 561)
Screenshot: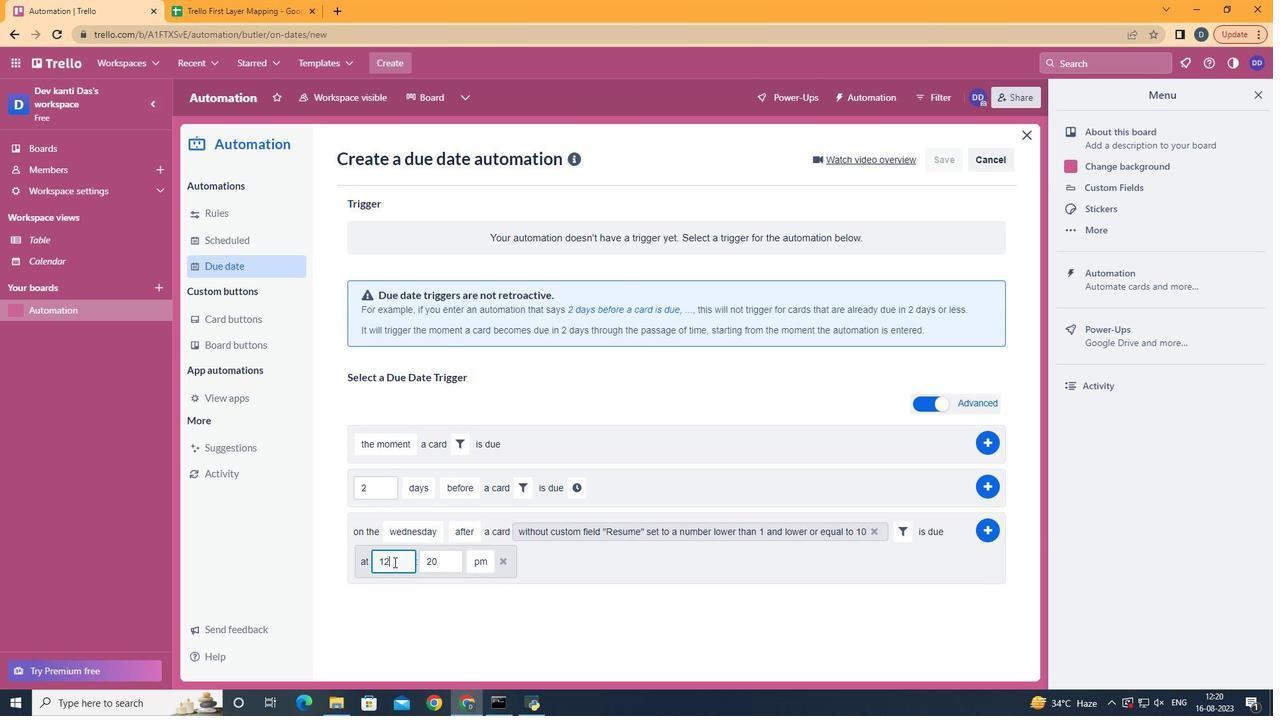 
Action: Mouse pressed left at (392, 561)
Screenshot: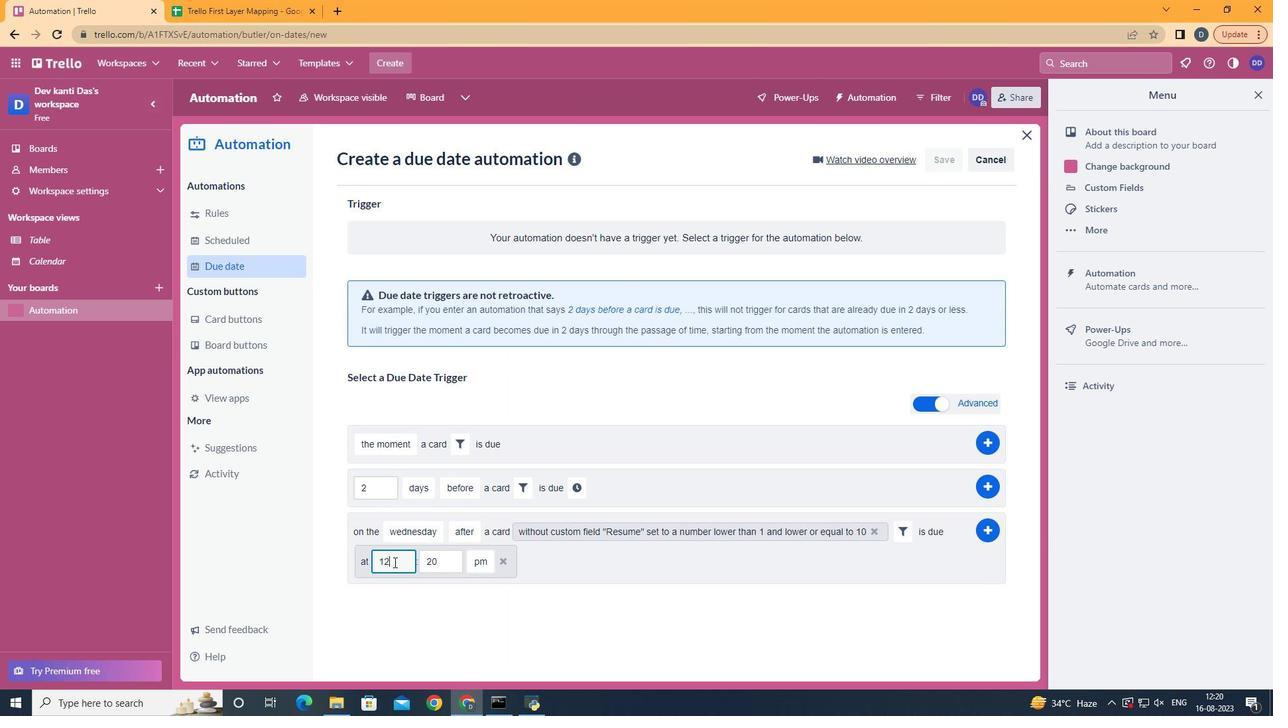 
Action: Key pressed <Key.backspace>1
Screenshot: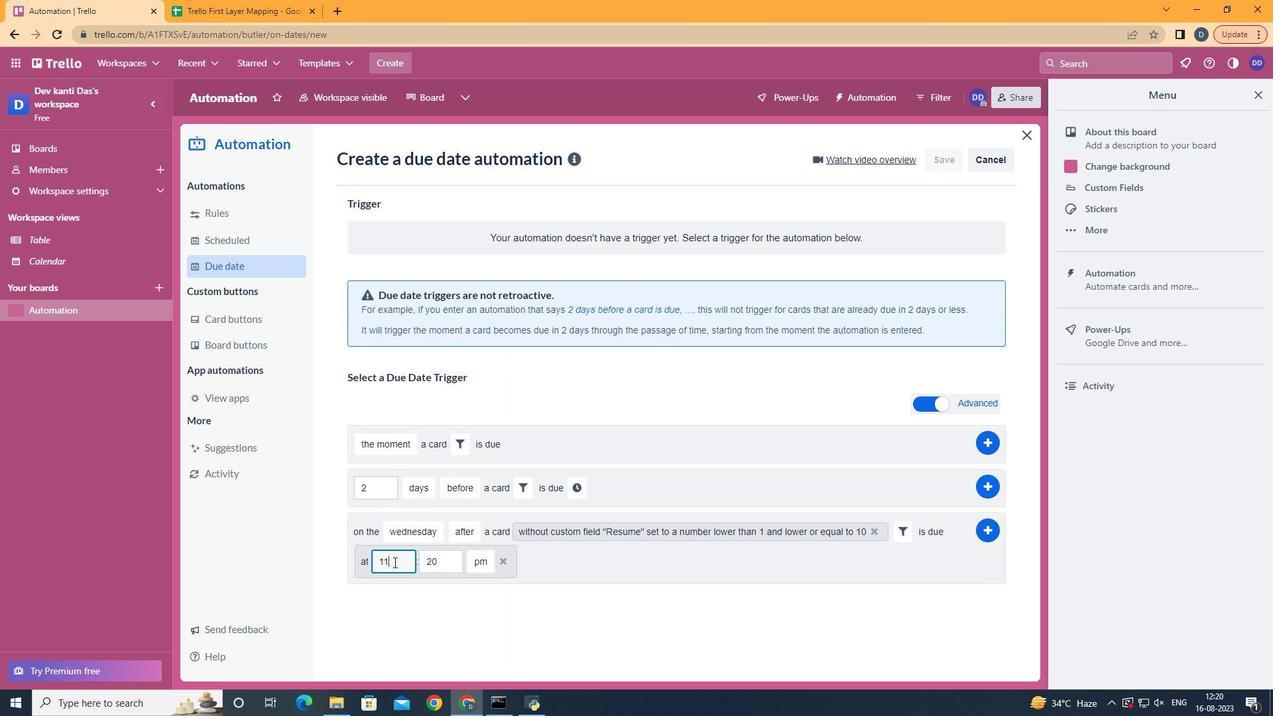 
Action: Mouse moved to (443, 564)
Screenshot: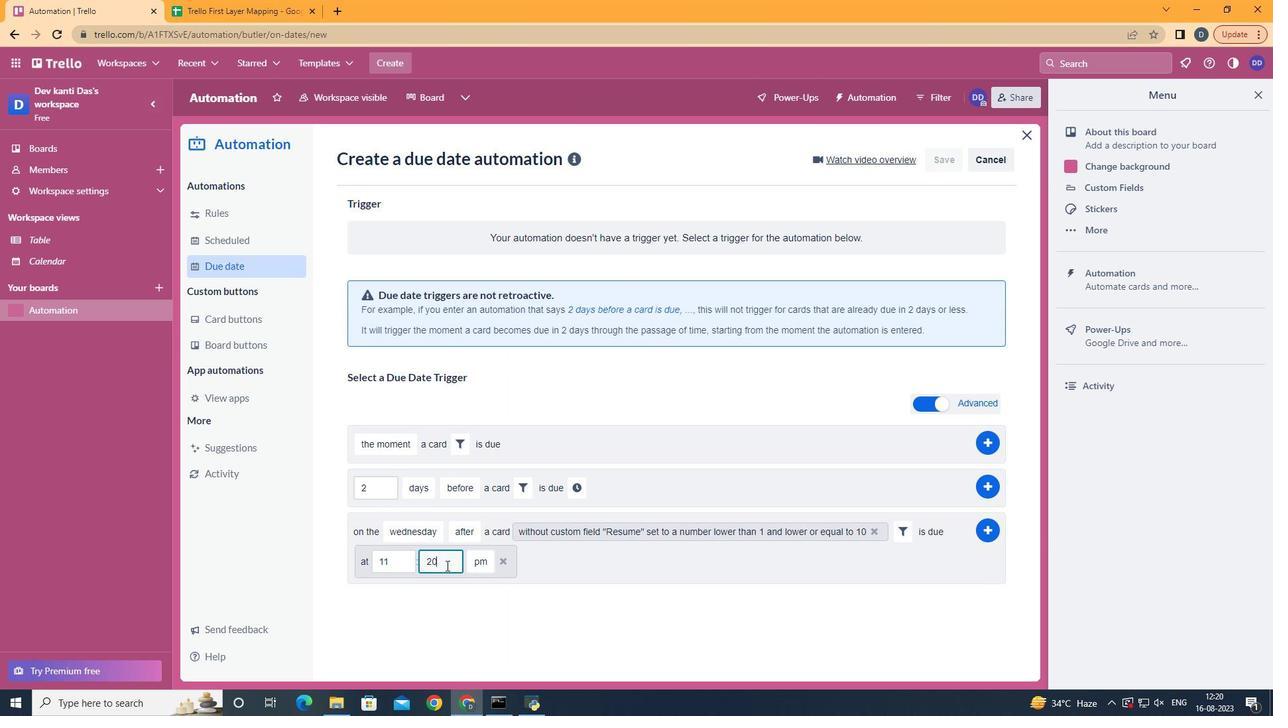 
Action: Mouse pressed left at (443, 564)
Screenshot: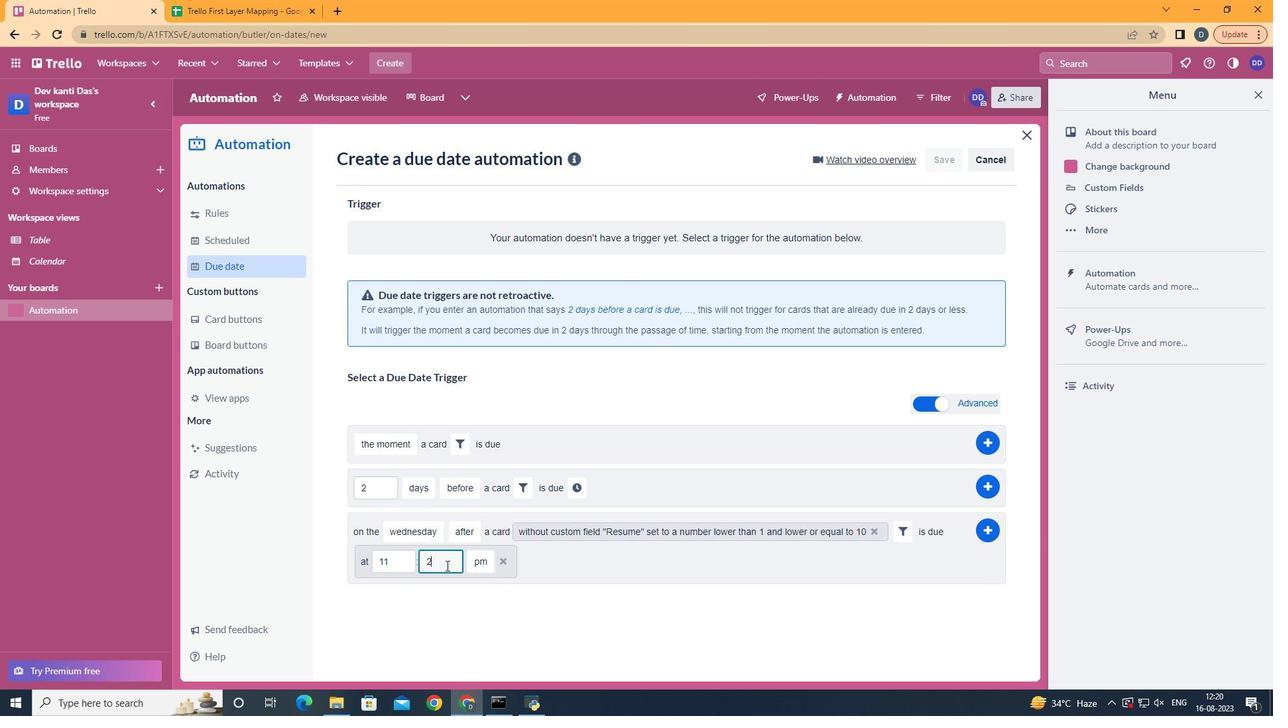 
Action: Mouse moved to (444, 564)
Screenshot: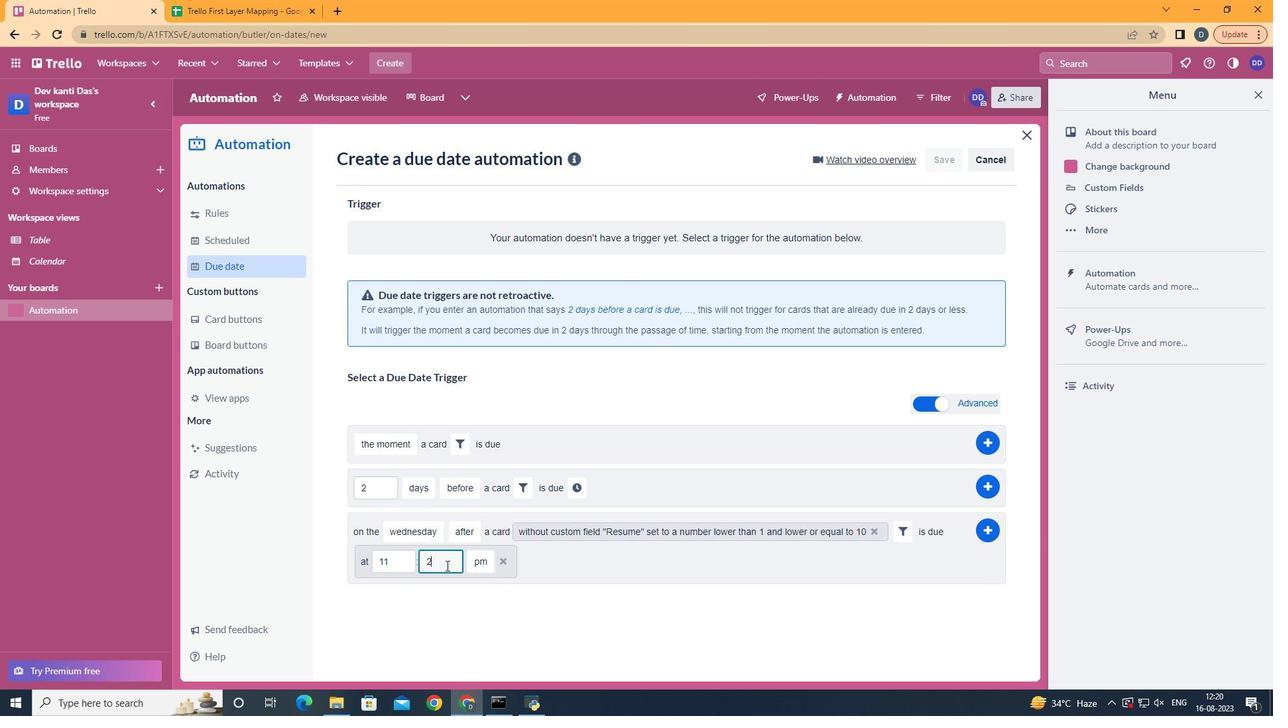 
Action: Key pressed <Key.backspace><Key.backspace>00
Screenshot: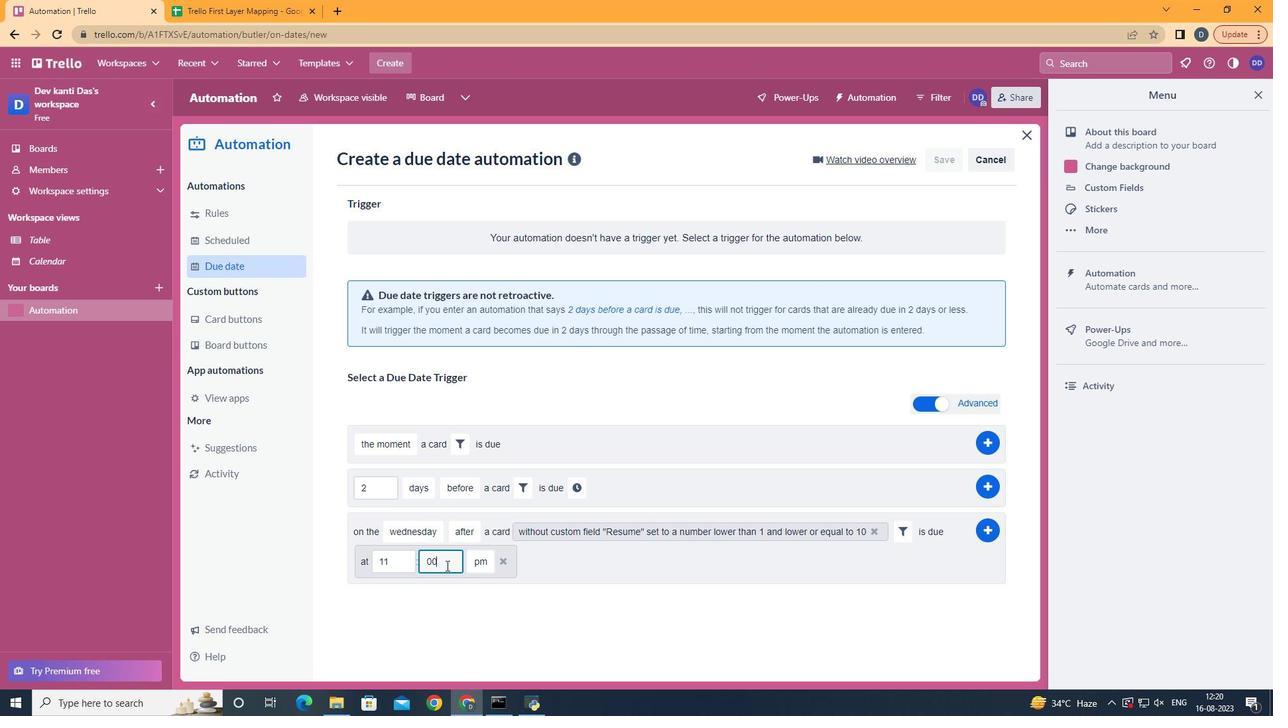 
Action: Mouse moved to (481, 586)
Screenshot: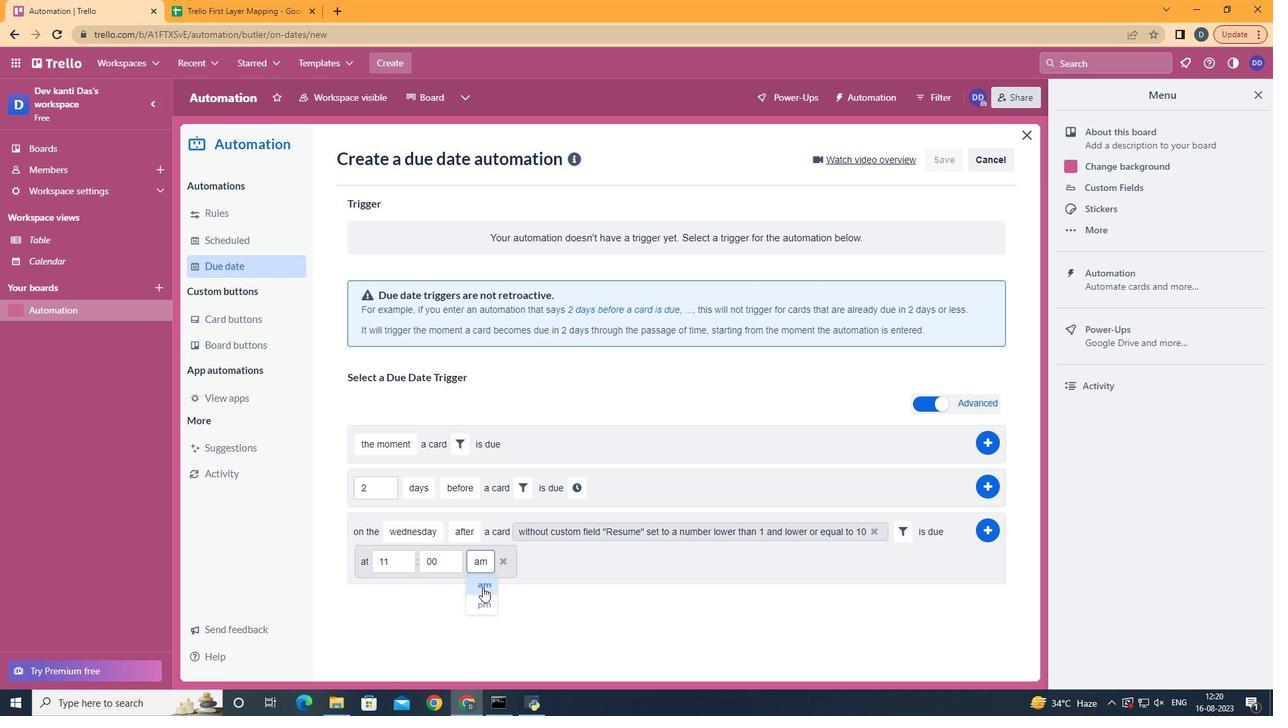 
Action: Mouse pressed left at (481, 586)
Screenshot: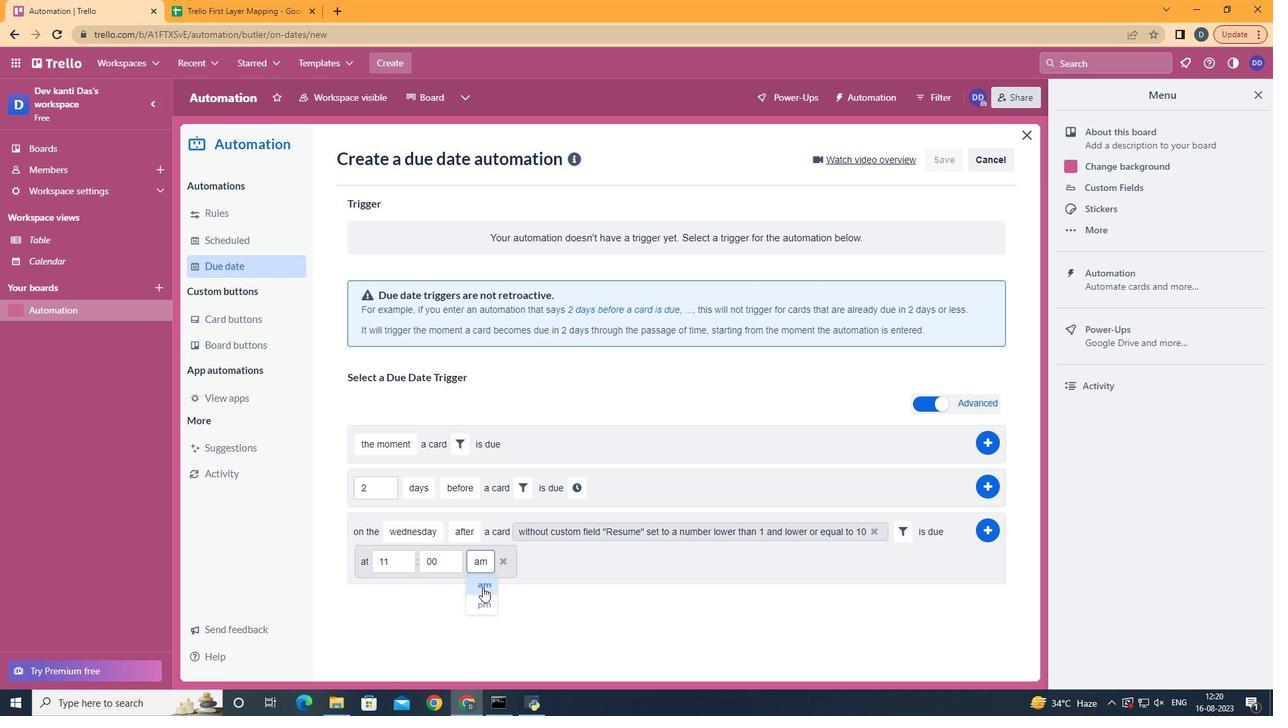 
Action: Mouse moved to (992, 522)
Screenshot: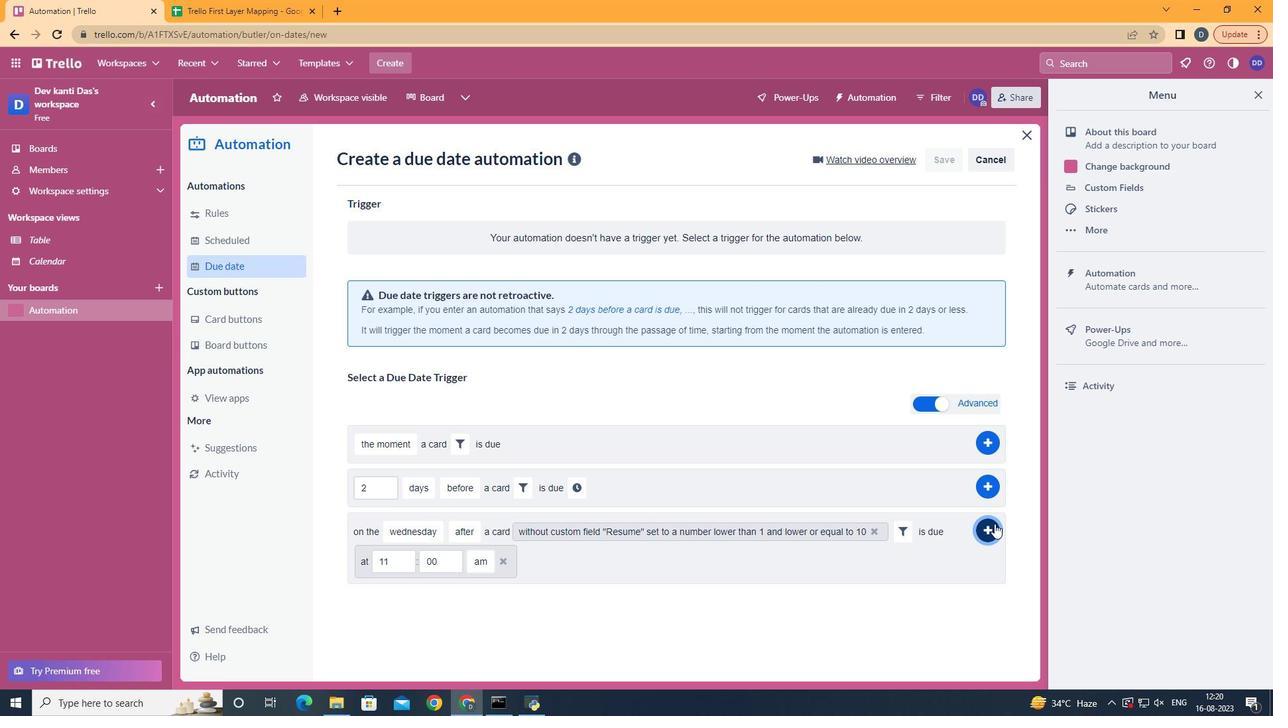 
Action: Mouse pressed left at (992, 522)
Screenshot: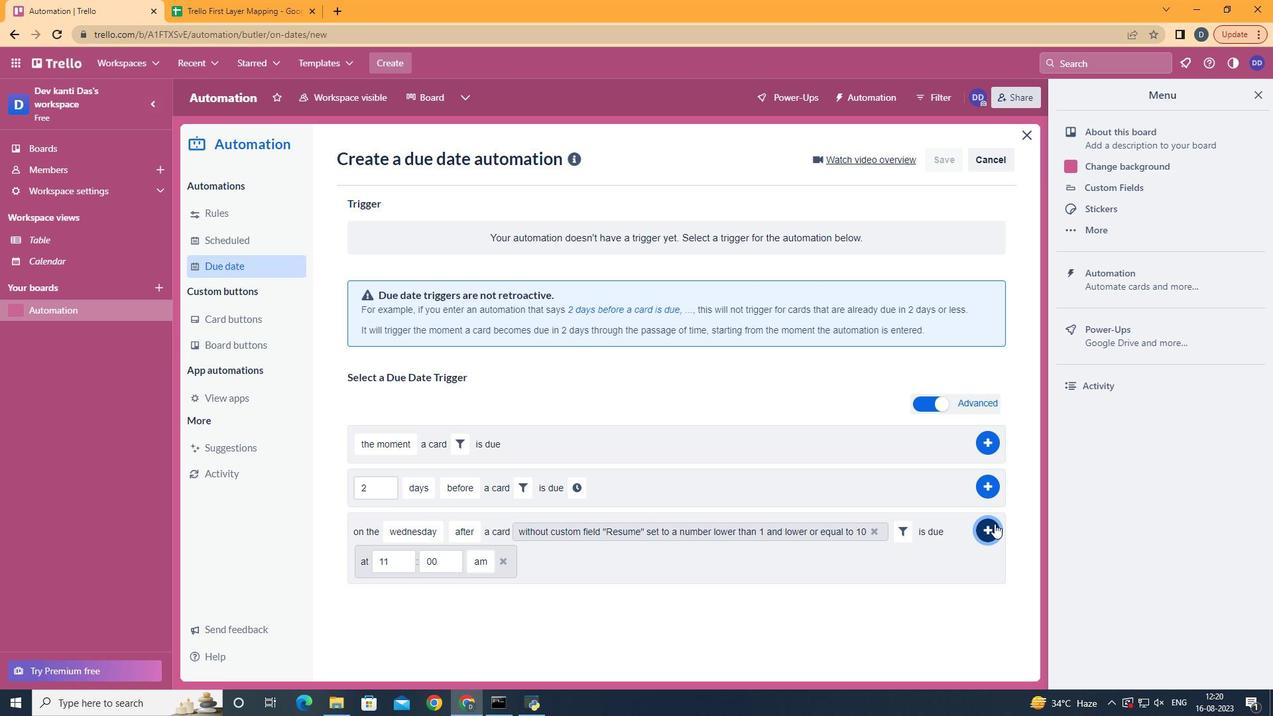 
Action: Mouse moved to (993, 522)
Screenshot: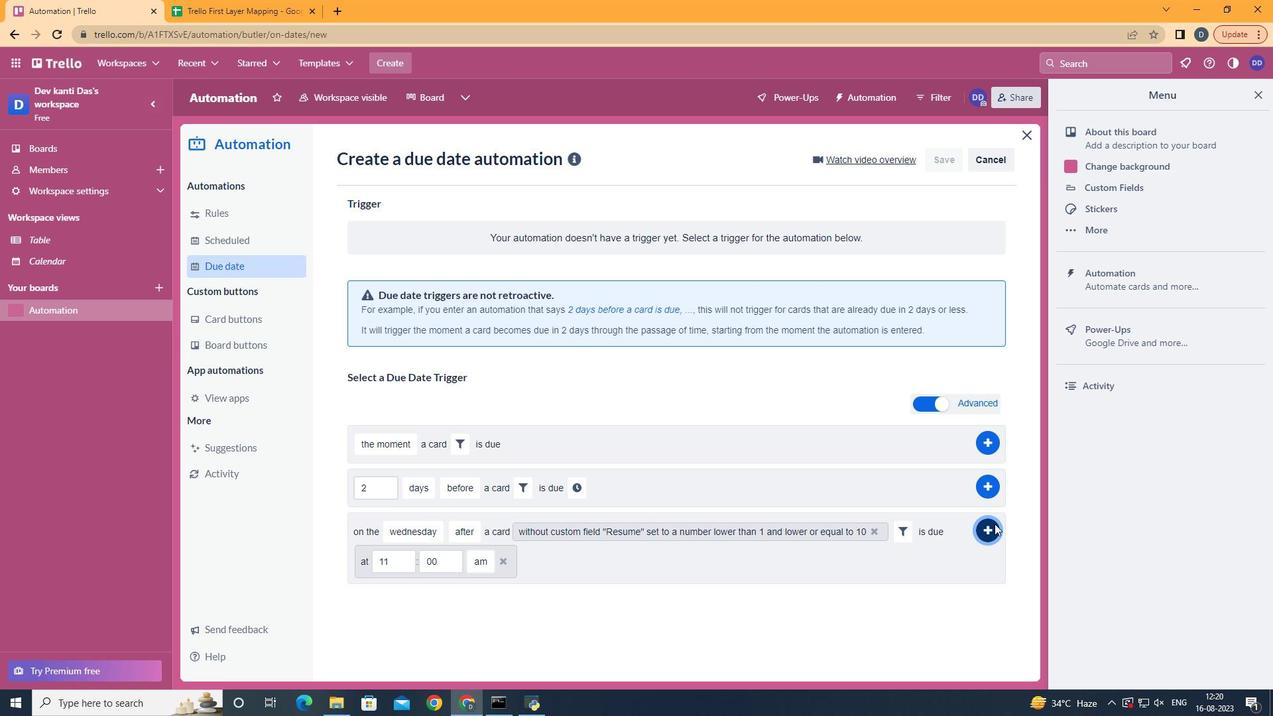 
